 Task: Open Card Shareholder Meeting in Board IT Security and Compliance Management to Workspace Computer Networking and add a team member Softage.3@softage.net, a label Green, a checklist Brand Storytelling, an attachment from your computer, a color Green and finally, add a card description 'Plan and execute company team-building retreat with a focus on personal growth' and a comment 'We should approach this task with a sense of empathy, putting ourselves in the shoes of our stakeholders to understand their perspectives.'. Add a start date 'Jan 03, 1900' with a due date 'Jan 10, 1900'
Action: Mouse moved to (95, 45)
Screenshot: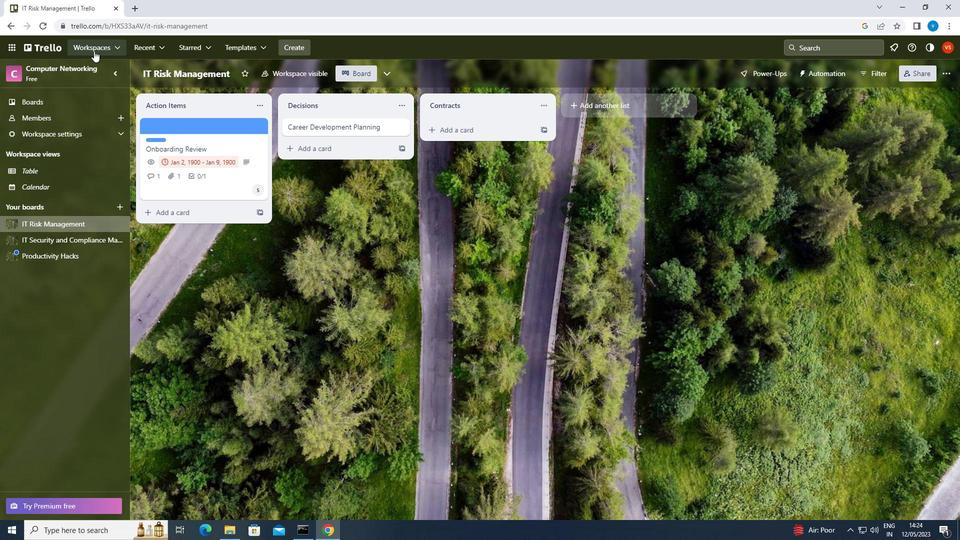 
Action: Mouse pressed left at (95, 45)
Screenshot: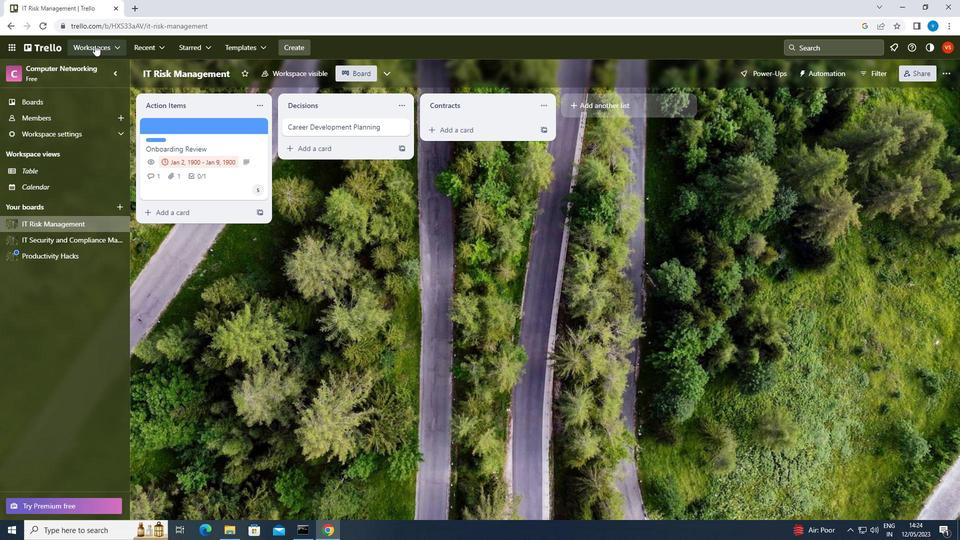 
Action: Mouse moved to (166, 289)
Screenshot: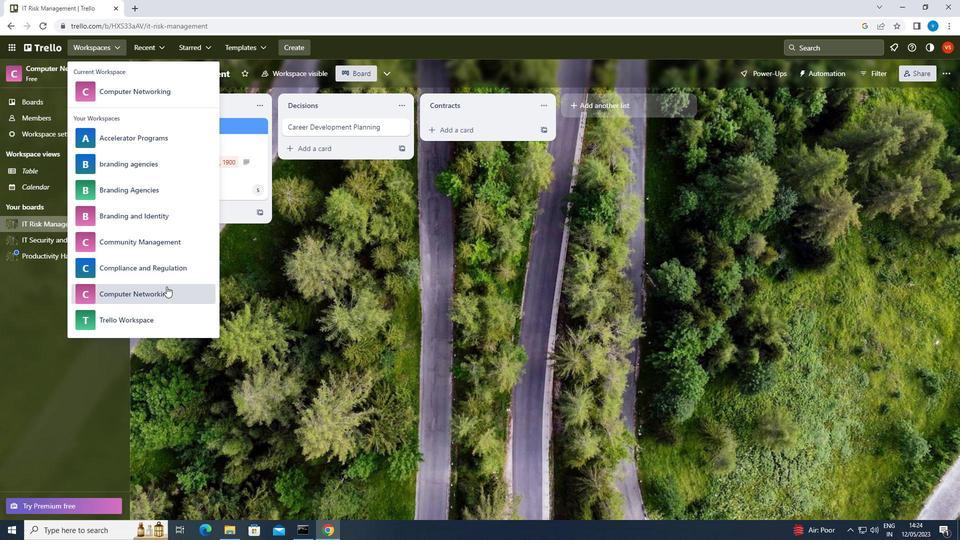 
Action: Mouse pressed left at (166, 289)
Screenshot: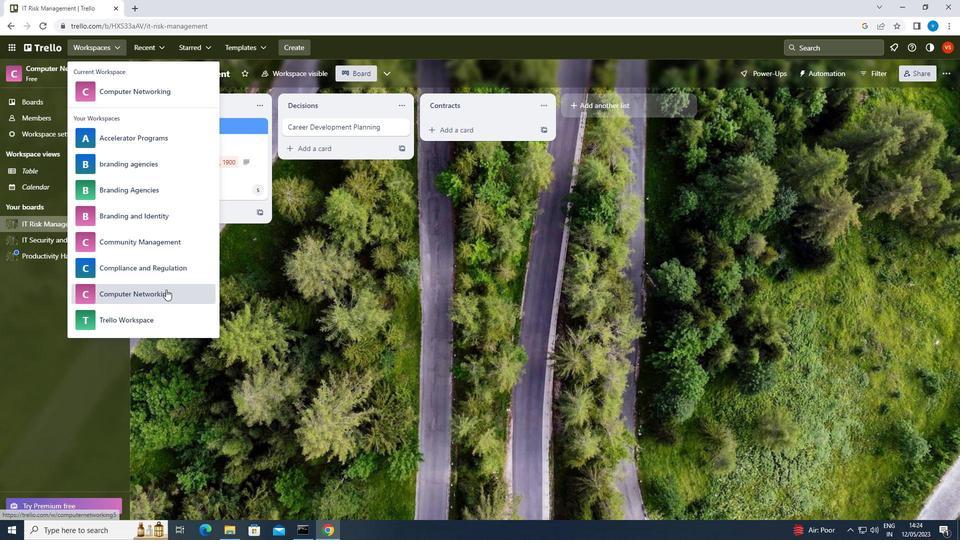 
Action: Mouse moved to (709, 411)
Screenshot: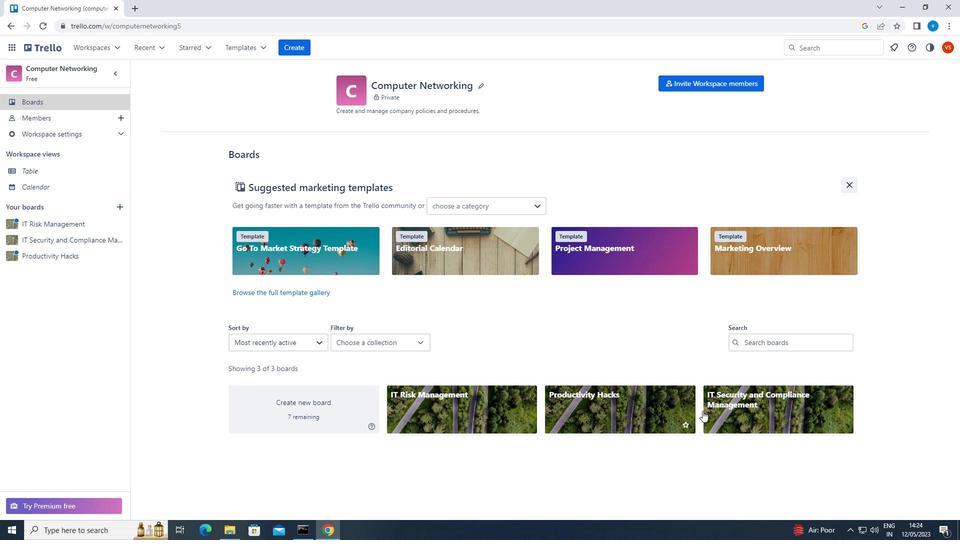 
Action: Mouse pressed left at (709, 411)
Screenshot: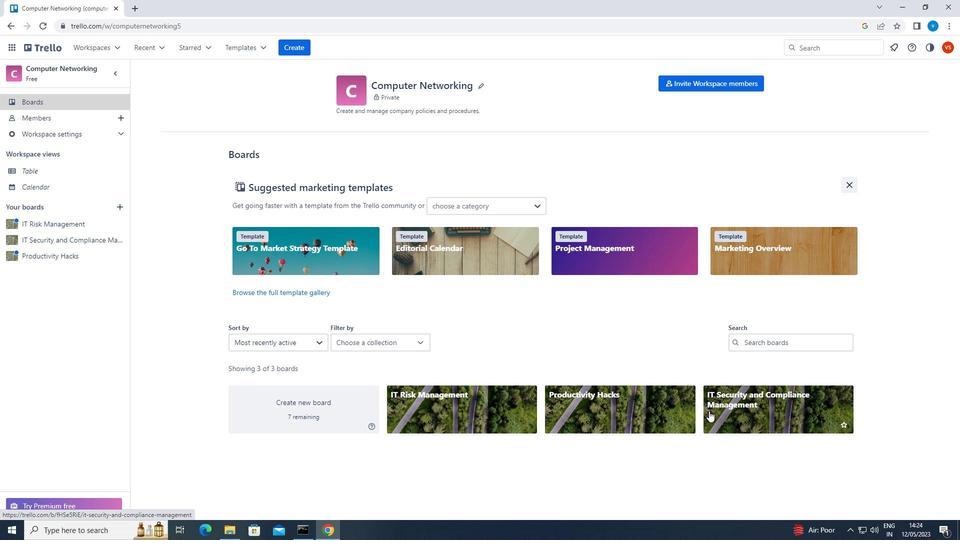 
Action: Mouse moved to (198, 122)
Screenshot: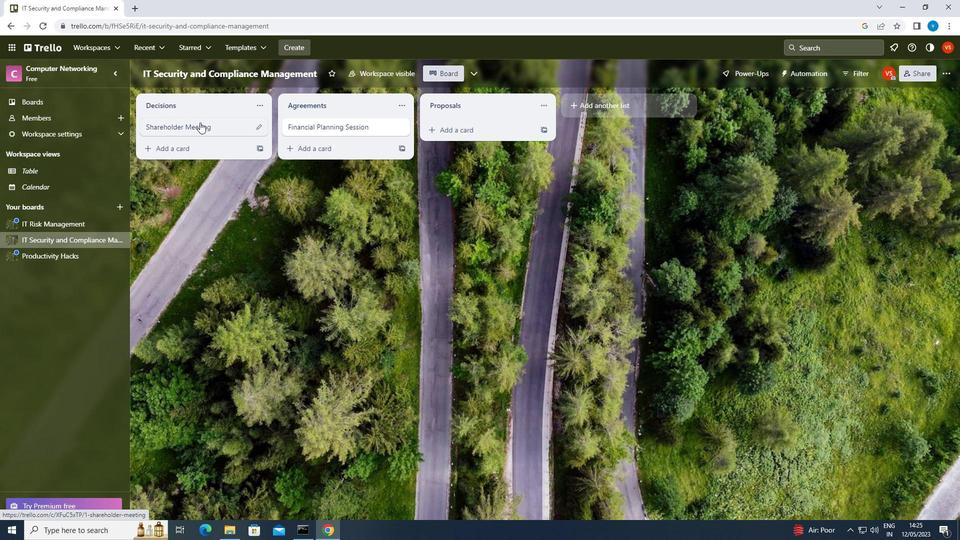 
Action: Mouse pressed left at (198, 122)
Screenshot: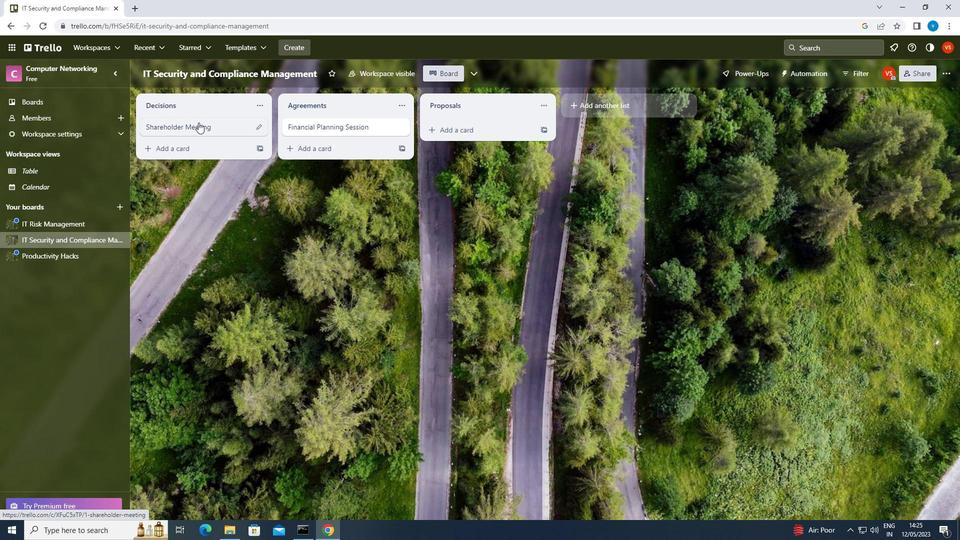 
Action: Mouse moved to (639, 121)
Screenshot: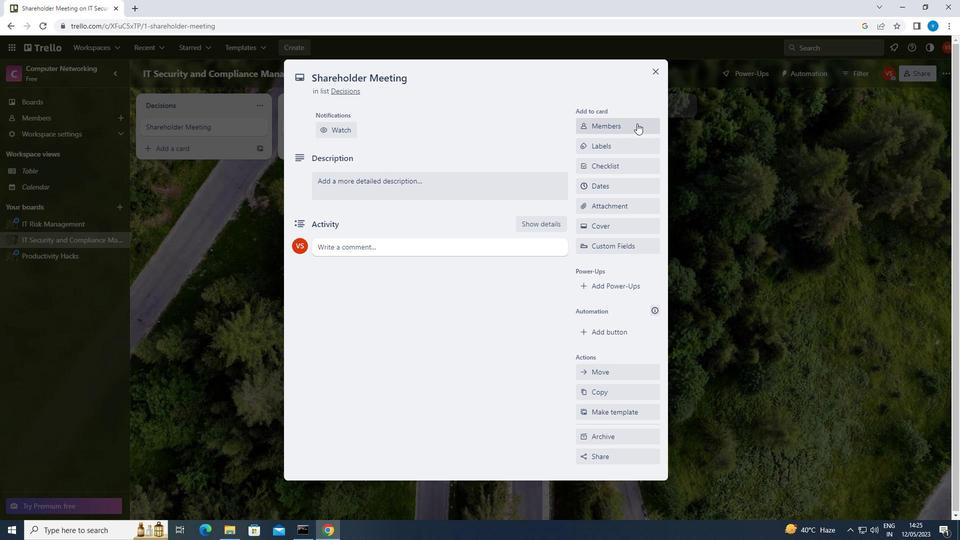 
Action: Mouse pressed left at (639, 121)
Screenshot: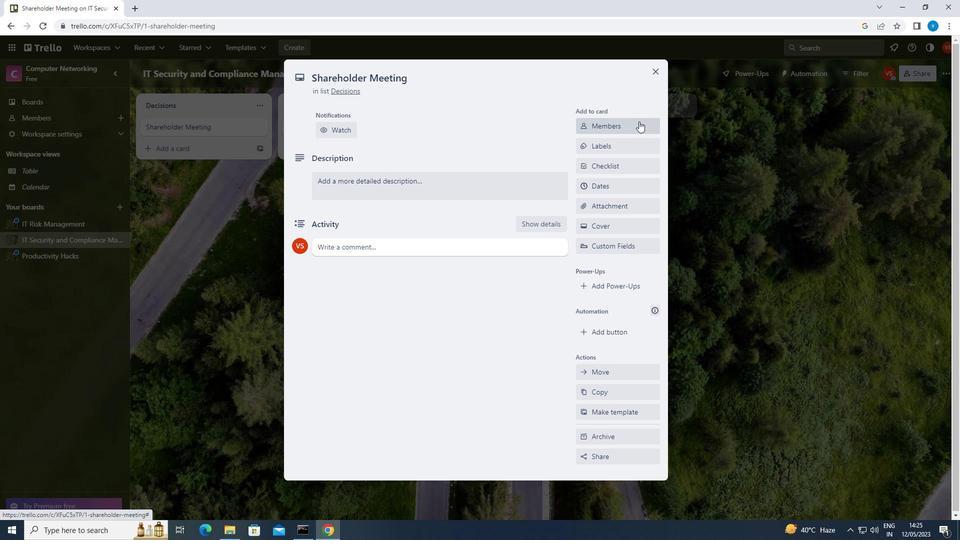 
Action: Key pressed <Key.shift>SOFTAGE.3<Key.shift>@SOFTAGE.NET
Screenshot: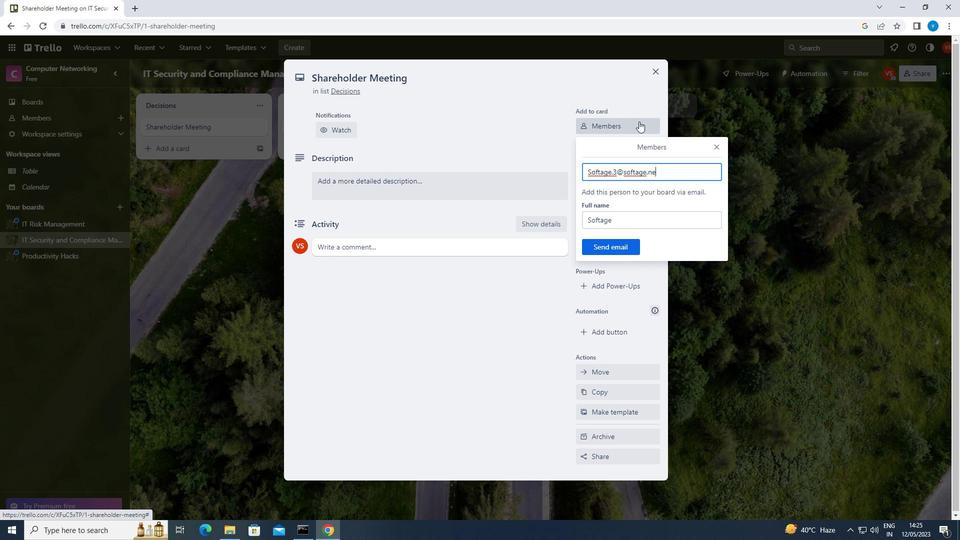 
Action: Mouse moved to (609, 249)
Screenshot: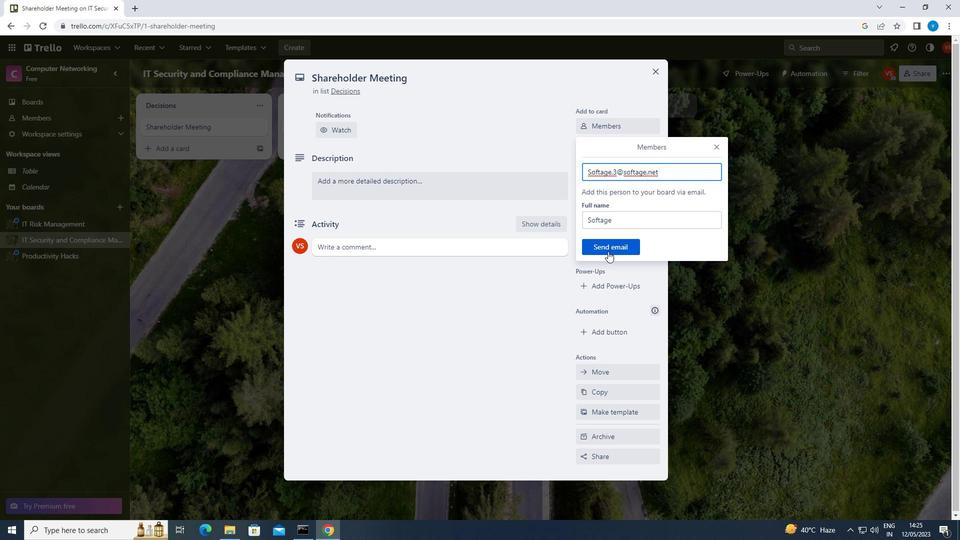 
Action: Mouse pressed left at (609, 249)
Screenshot: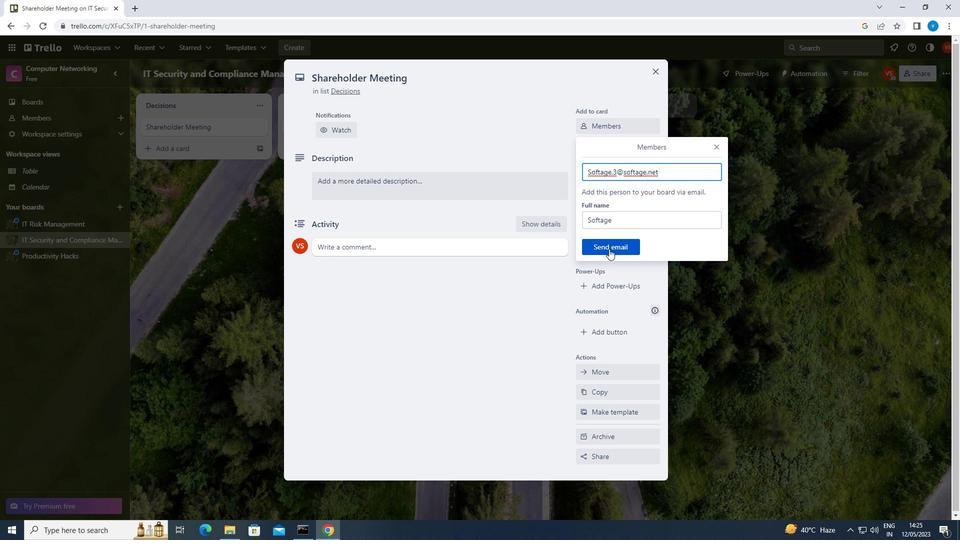 
Action: Mouse moved to (627, 182)
Screenshot: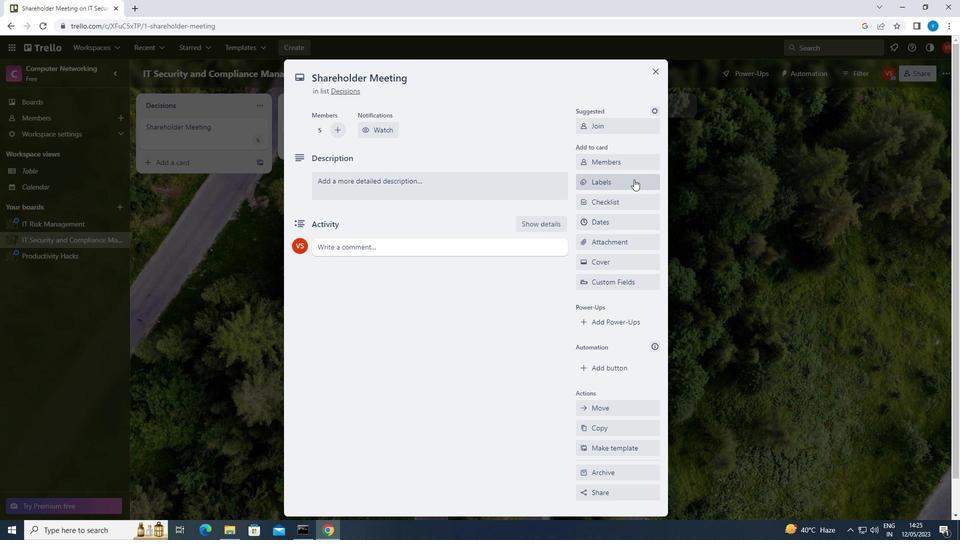 
Action: Mouse pressed left at (627, 182)
Screenshot: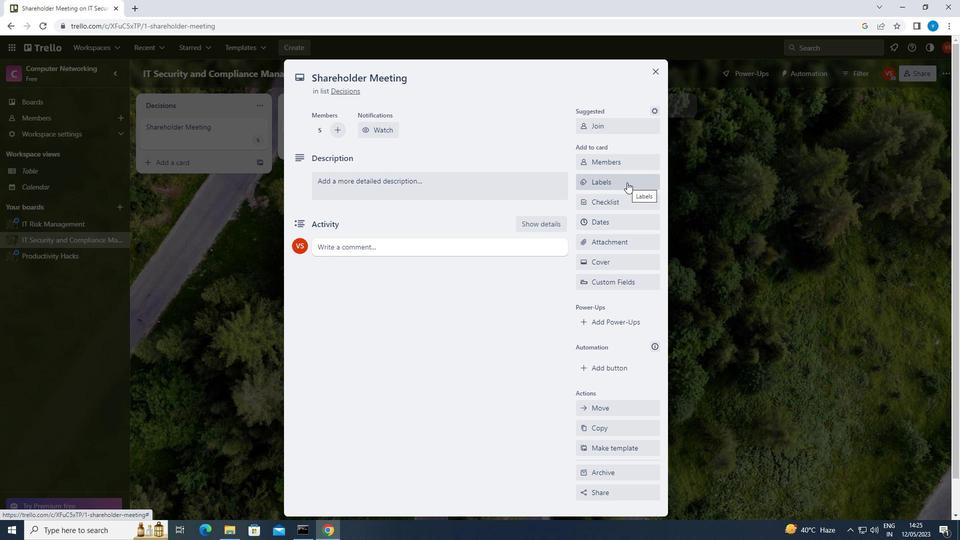 
Action: Mouse moved to (641, 265)
Screenshot: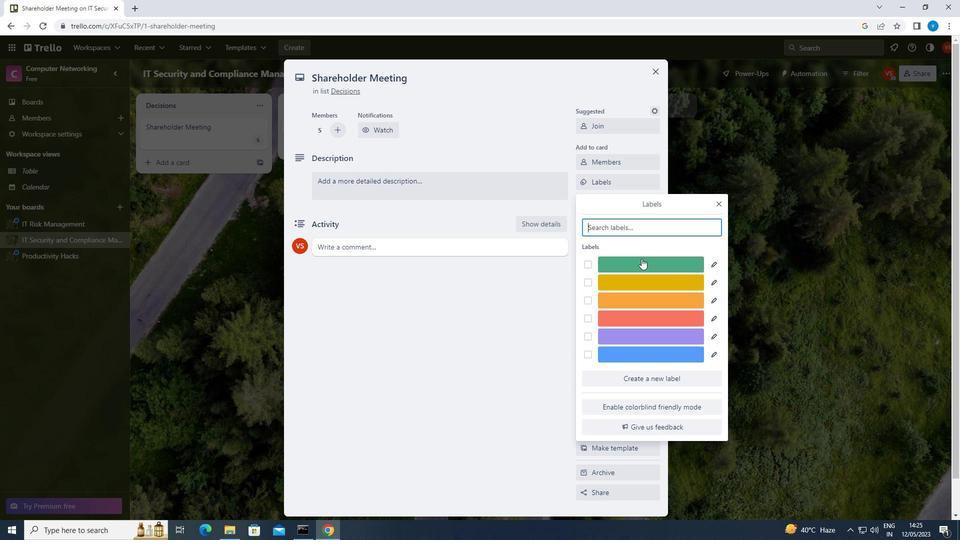 
Action: Mouse pressed left at (641, 265)
Screenshot: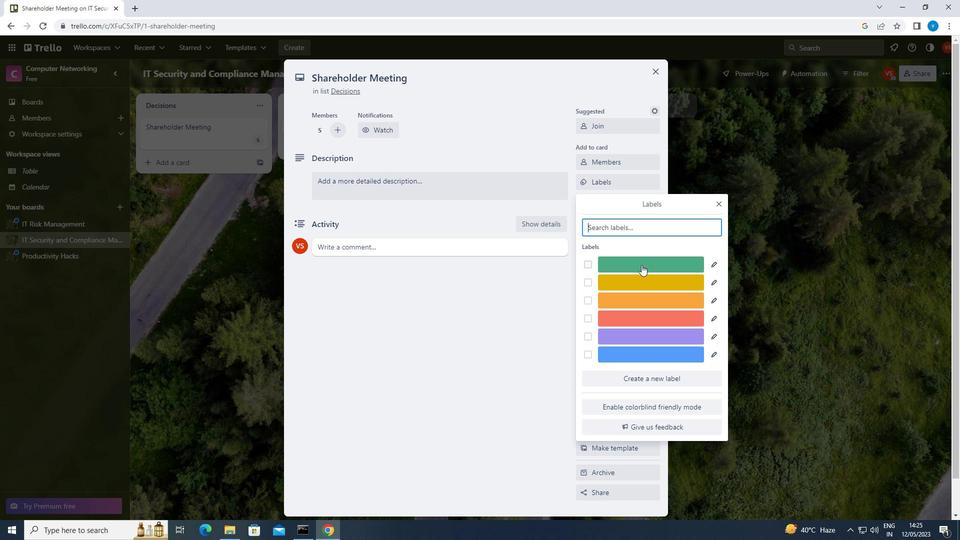 
Action: Mouse moved to (719, 204)
Screenshot: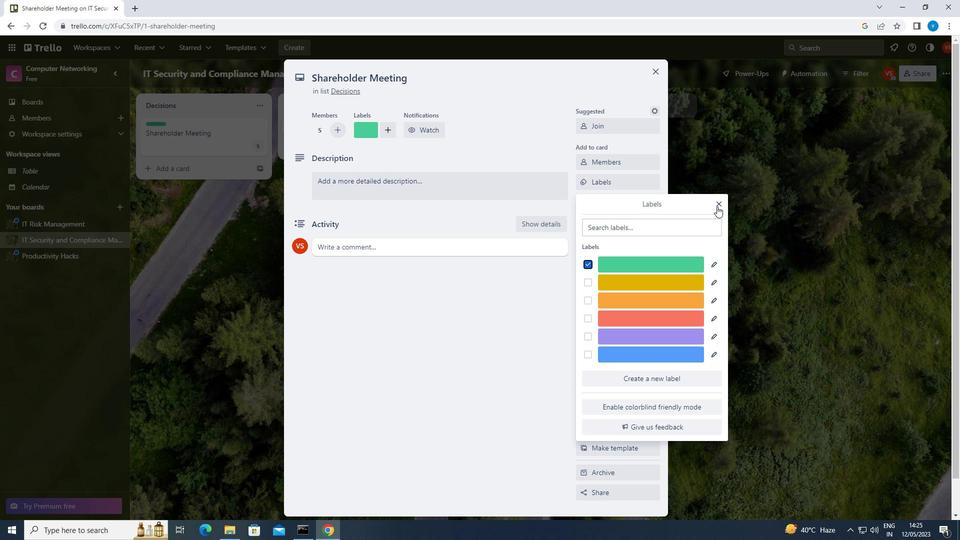 
Action: Mouse pressed left at (719, 204)
Screenshot: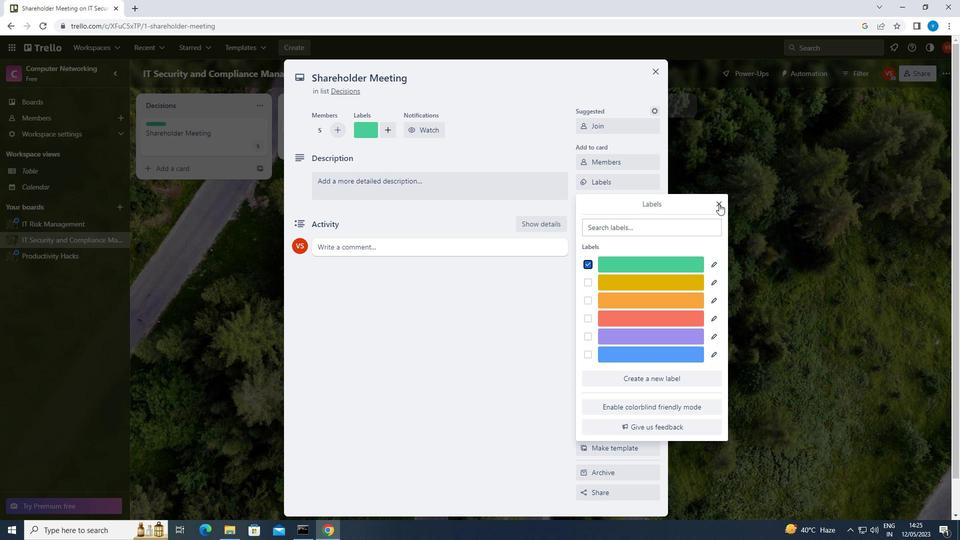 
Action: Mouse moved to (631, 206)
Screenshot: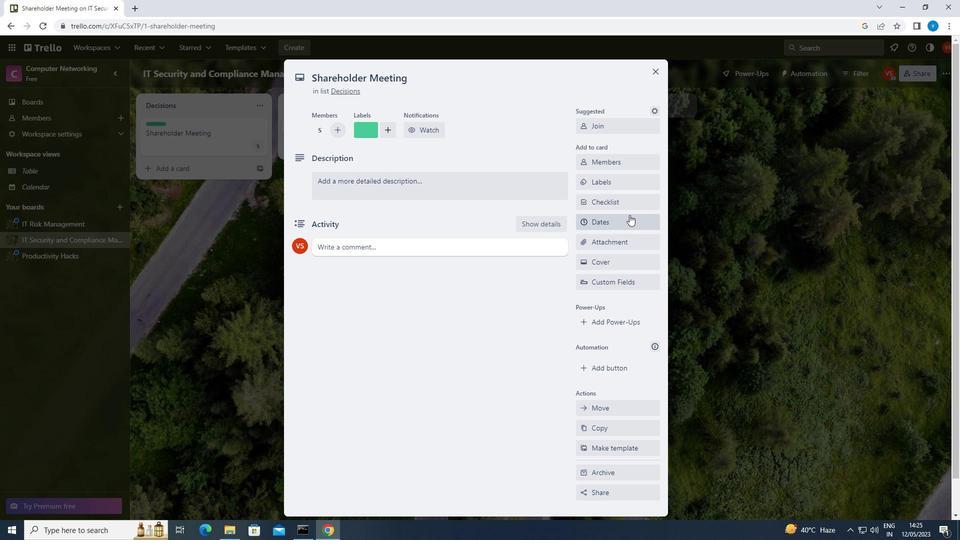 
Action: Mouse pressed left at (631, 206)
Screenshot: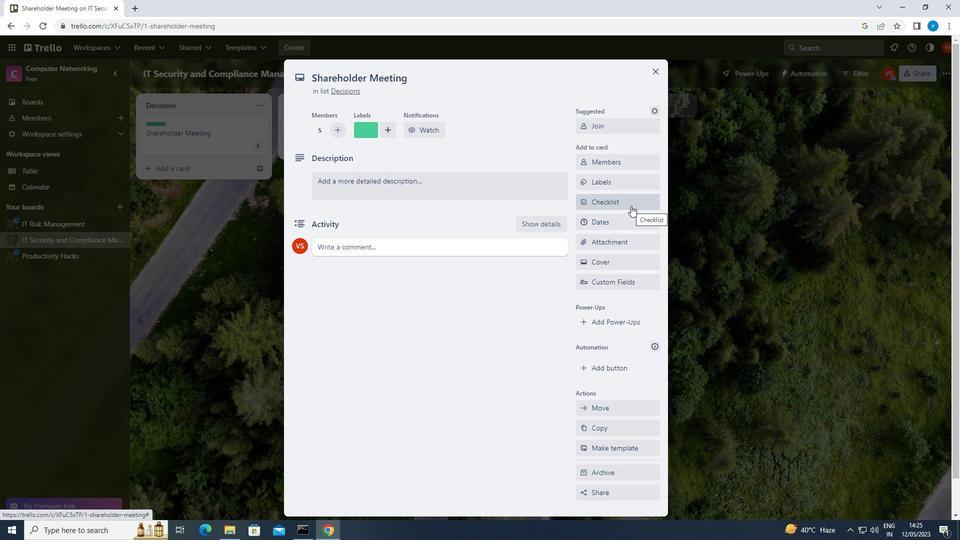
Action: Mouse moved to (599, 286)
Screenshot: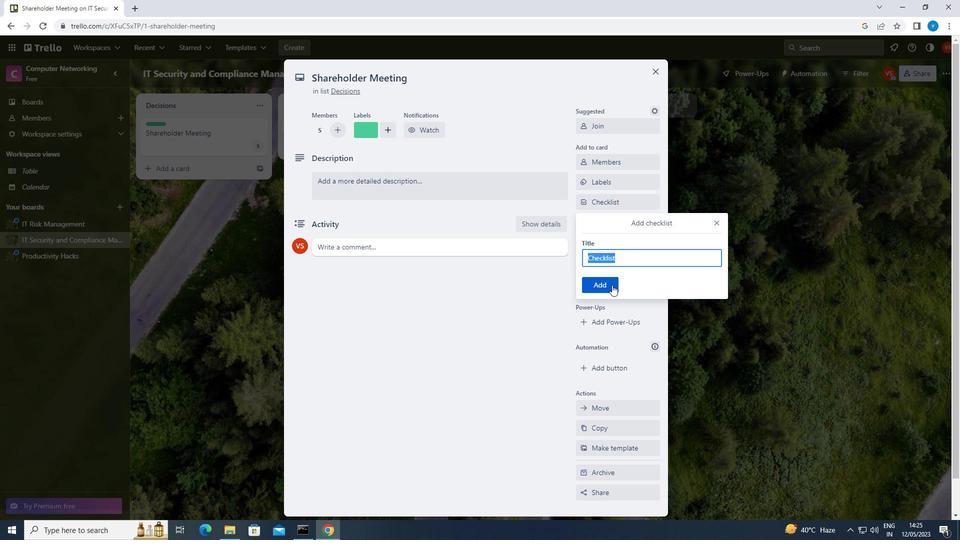
Action: Mouse pressed left at (599, 286)
Screenshot: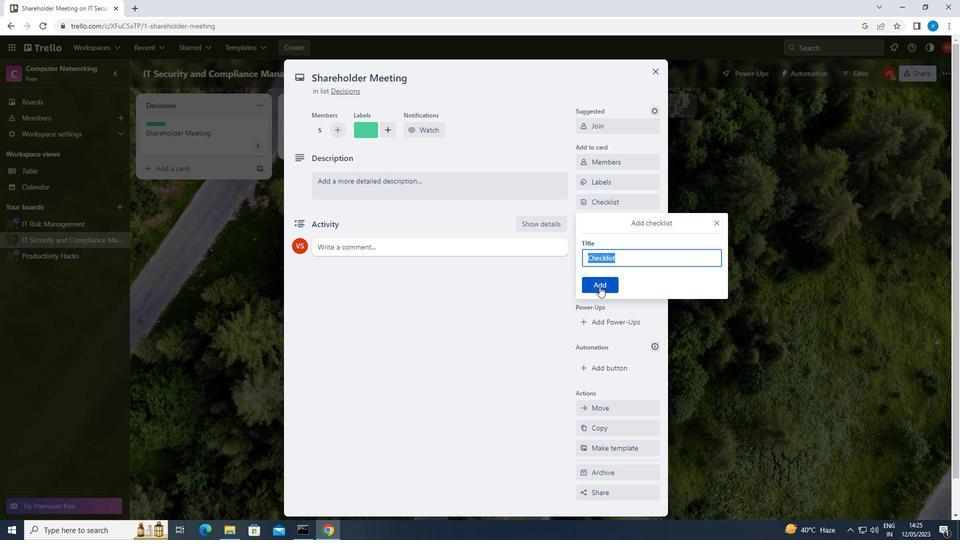 
Action: Mouse moved to (457, 261)
Screenshot: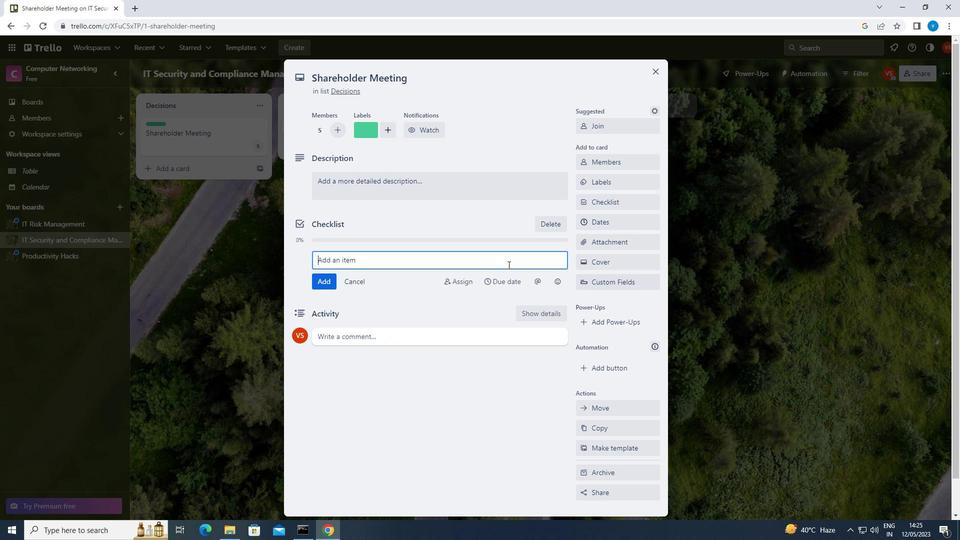 
Action: Key pressed <Key.shift>BRAND<Key.space><Key.shift>STORYTELLING
Screenshot: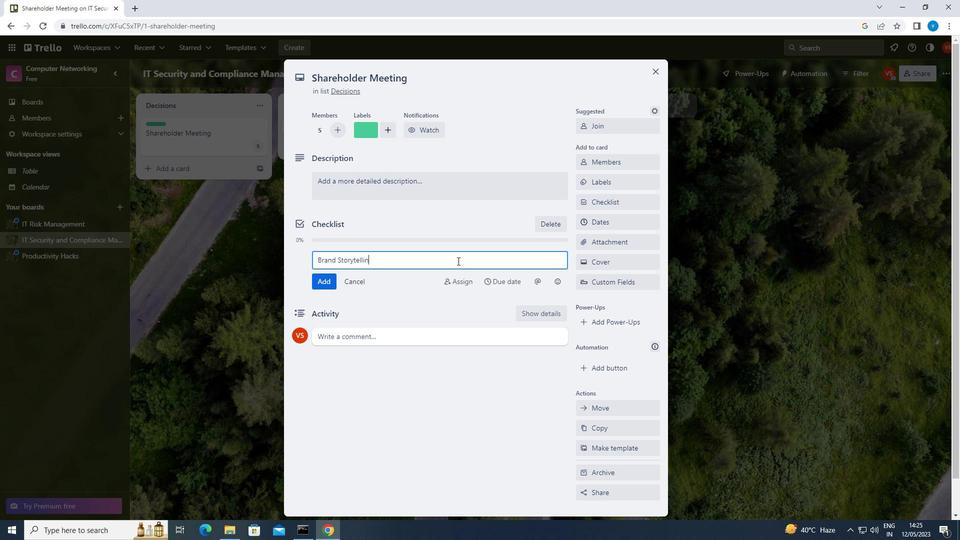 
Action: Mouse moved to (611, 241)
Screenshot: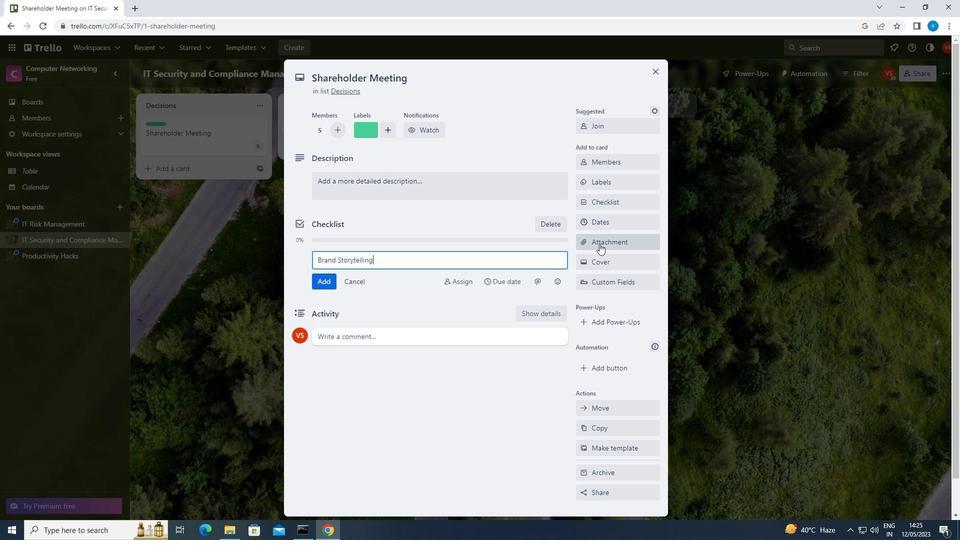 
Action: Mouse pressed left at (611, 241)
Screenshot: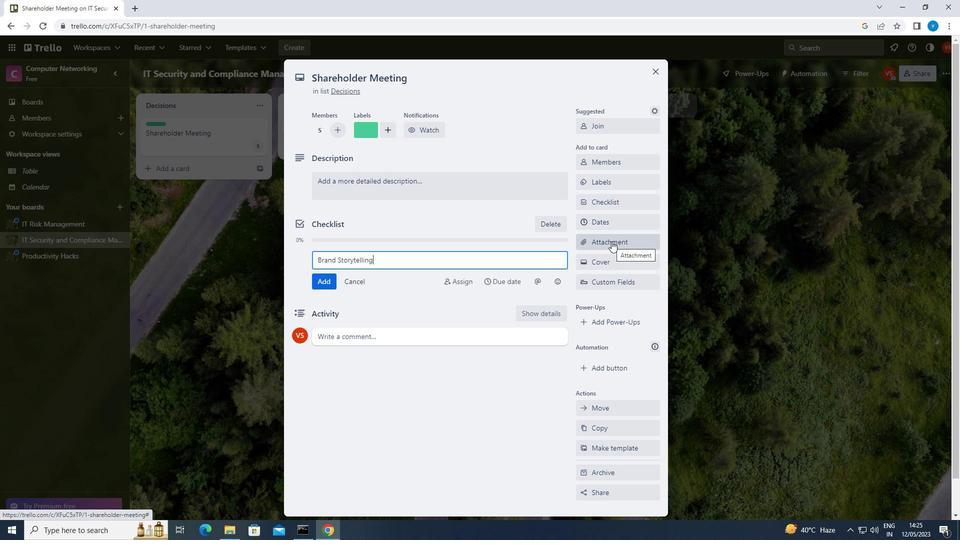 
Action: Mouse moved to (617, 285)
Screenshot: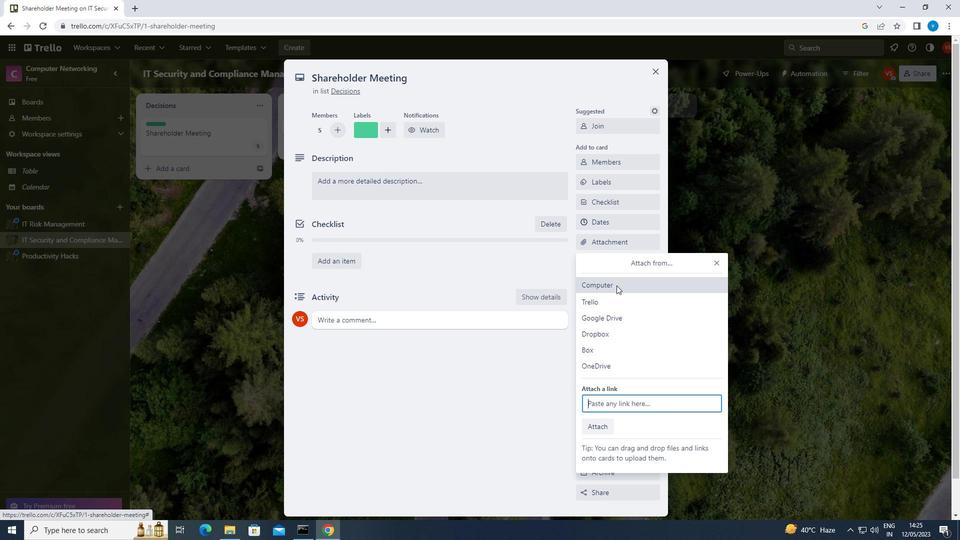 
Action: Mouse pressed left at (617, 285)
Screenshot: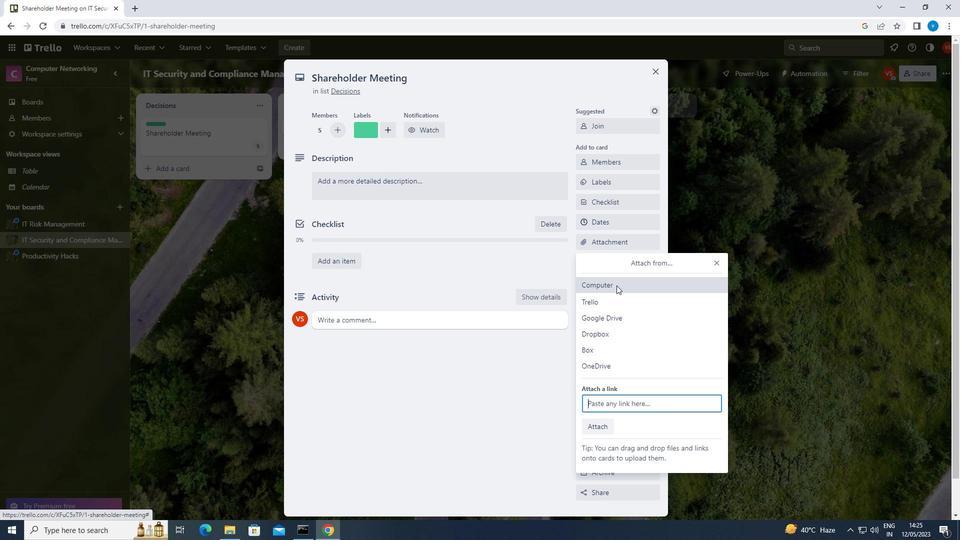 
Action: Mouse moved to (161, 213)
Screenshot: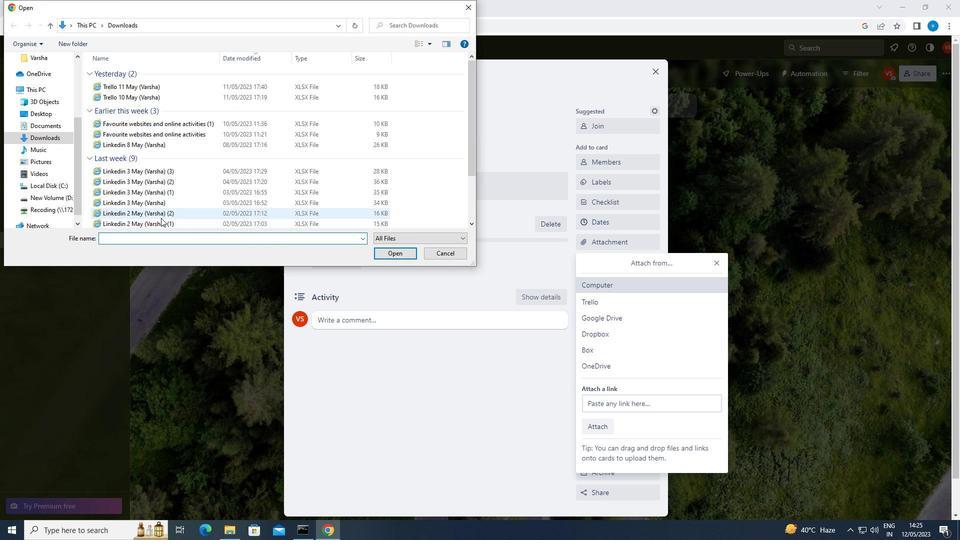 
Action: Mouse pressed left at (161, 213)
Screenshot: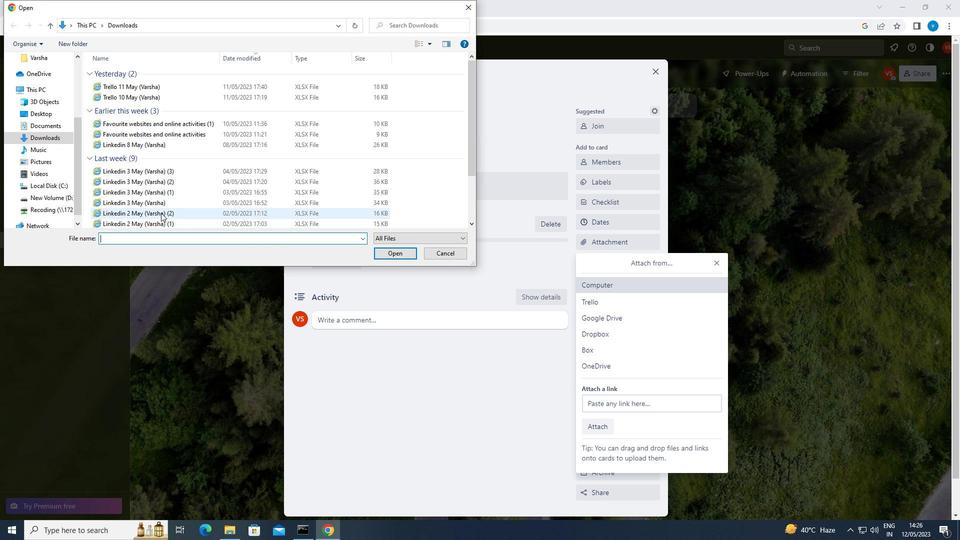 
Action: Mouse moved to (398, 252)
Screenshot: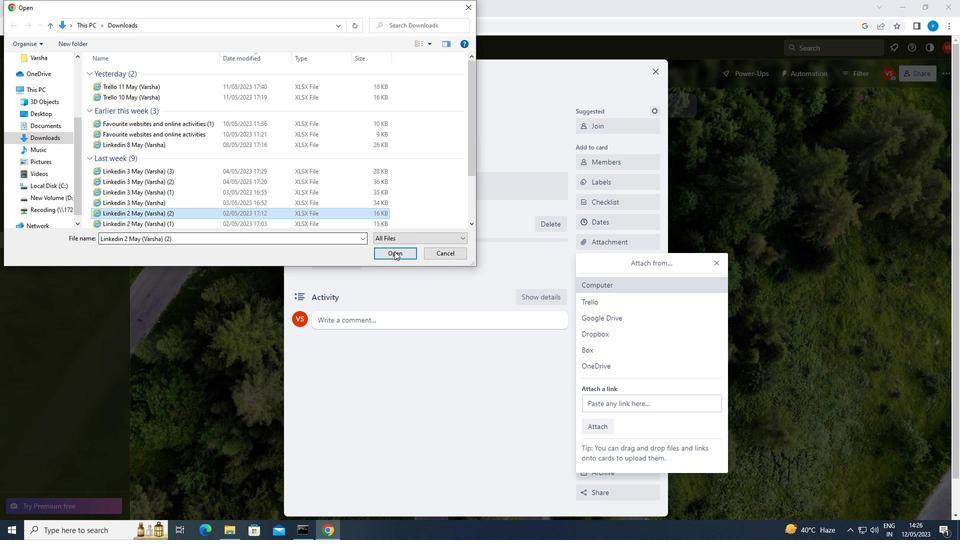 
Action: Mouse pressed left at (398, 252)
Screenshot: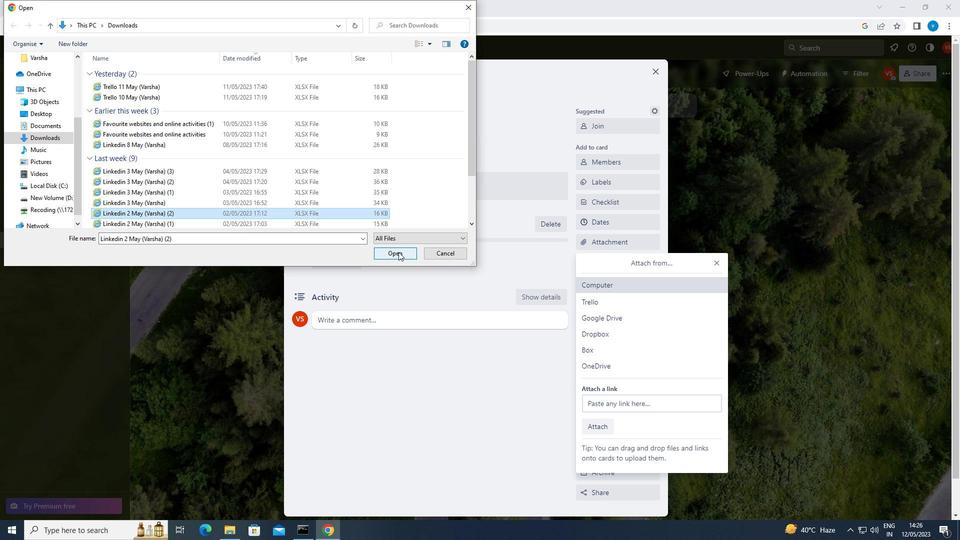 
Action: Mouse moved to (623, 263)
Screenshot: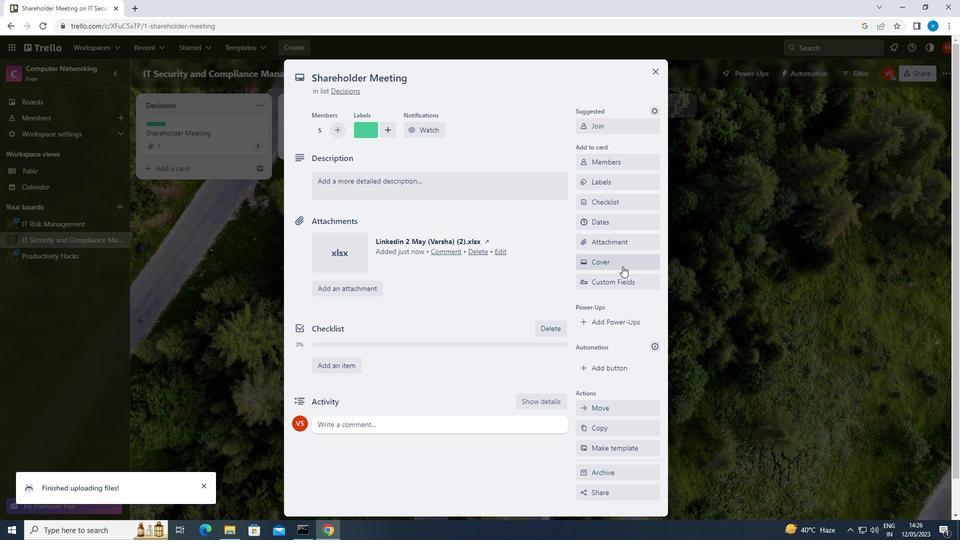 
Action: Mouse pressed left at (623, 263)
Screenshot: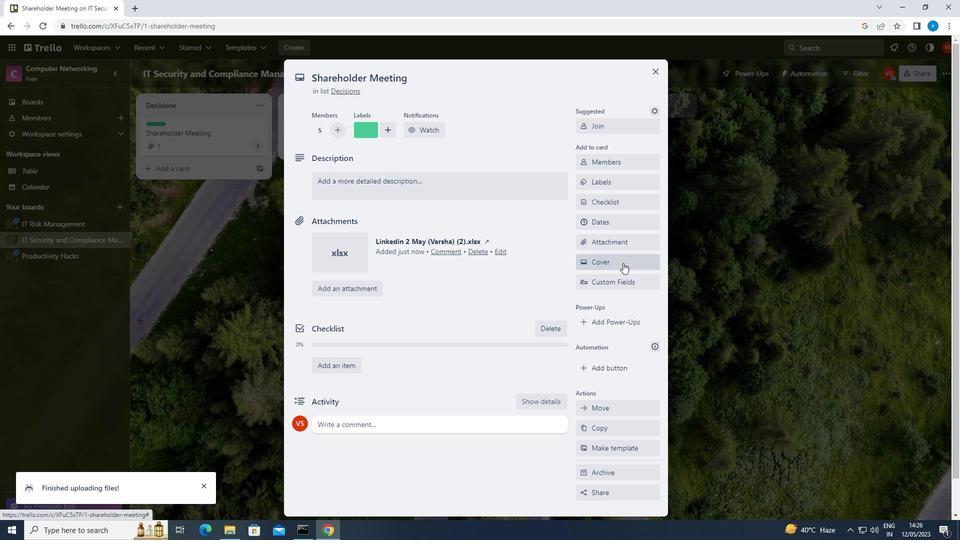 
Action: Mouse moved to (587, 320)
Screenshot: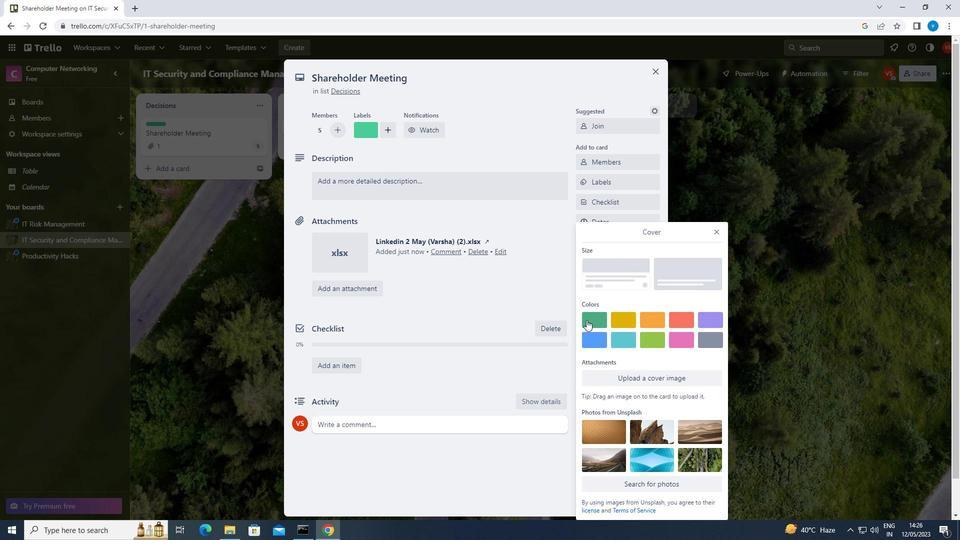 
Action: Mouse pressed left at (587, 320)
Screenshot: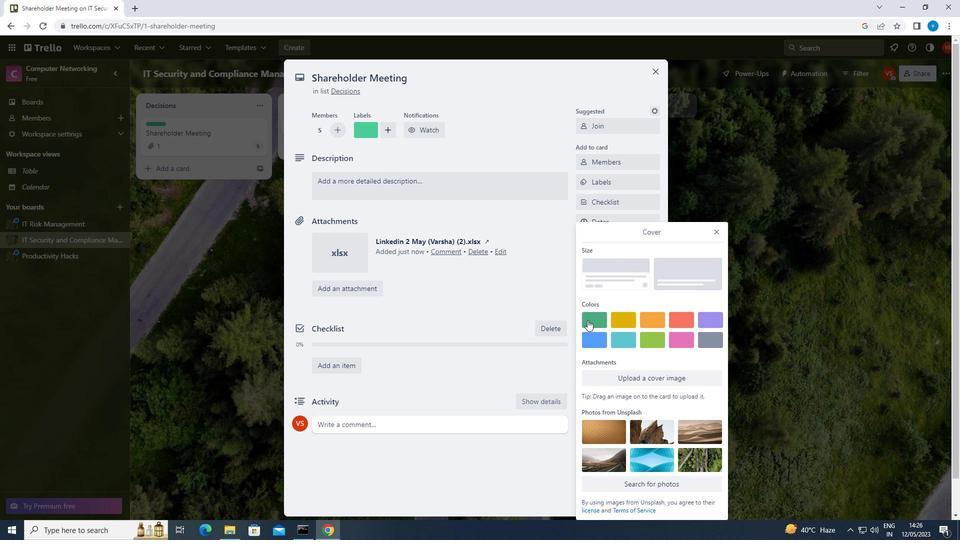 
Action: Mouse moved to (716, 215)
Screenshot: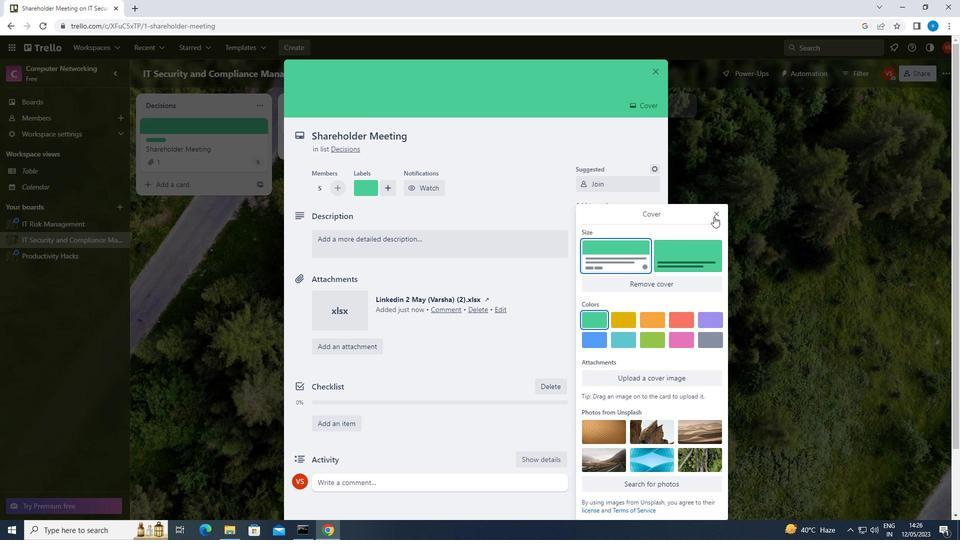 
Action: Mouse pressed left at (716, 215)
Screenshot: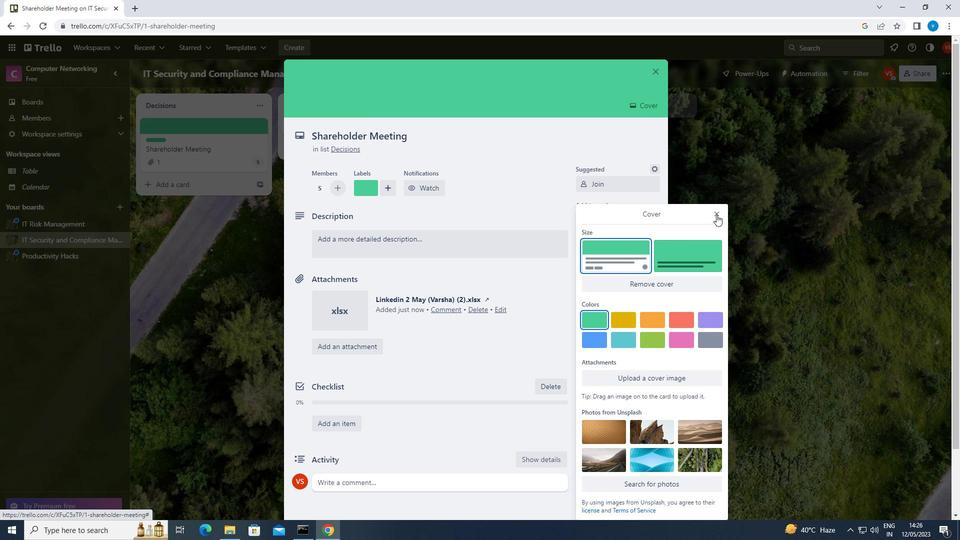 
Action: Mouse moved to (476, 245)
Screenshot: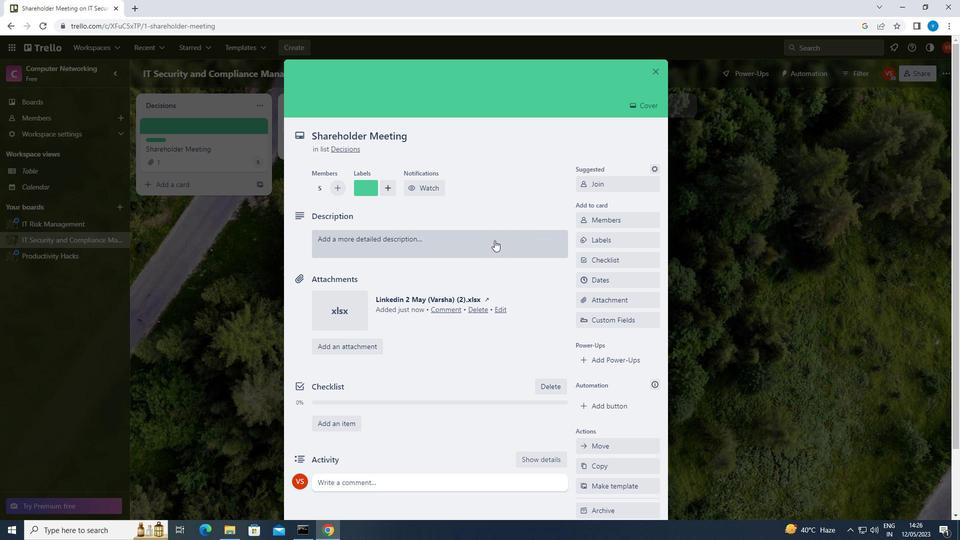 
Action: Mouse pressed left at (476, 245)
Screenshot: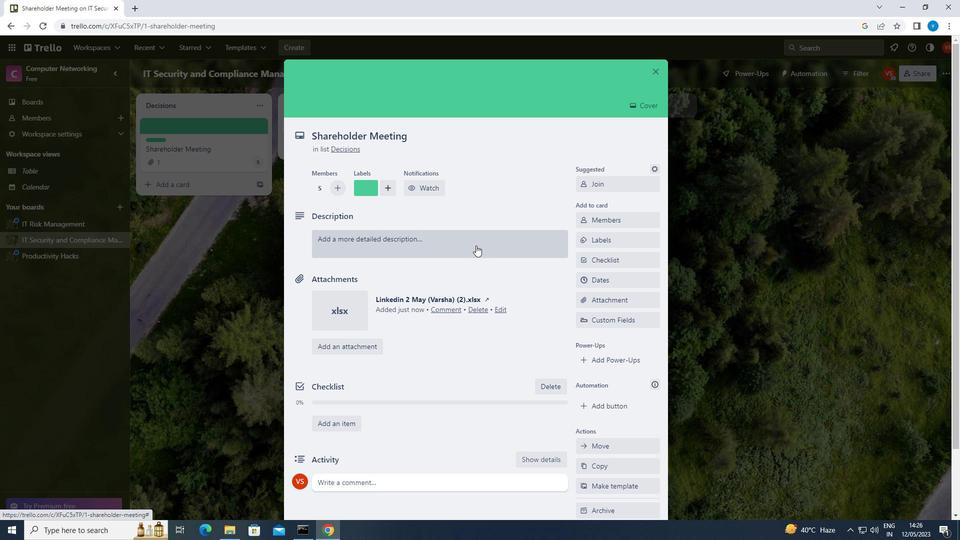 
Action: Key pressed <Key.shift>PLAN<Key.space>AND<Key.space>EXECUTE<Key.space>COMPANY<Key.space>TEAM-BUILDING<Key.space>RETREAT<Key.space>WITH<Key.space>A<Key.space>FOCUS<Key.space>ON<Key.space>PERSONAL<Key.space>GROWTH
Screenshot: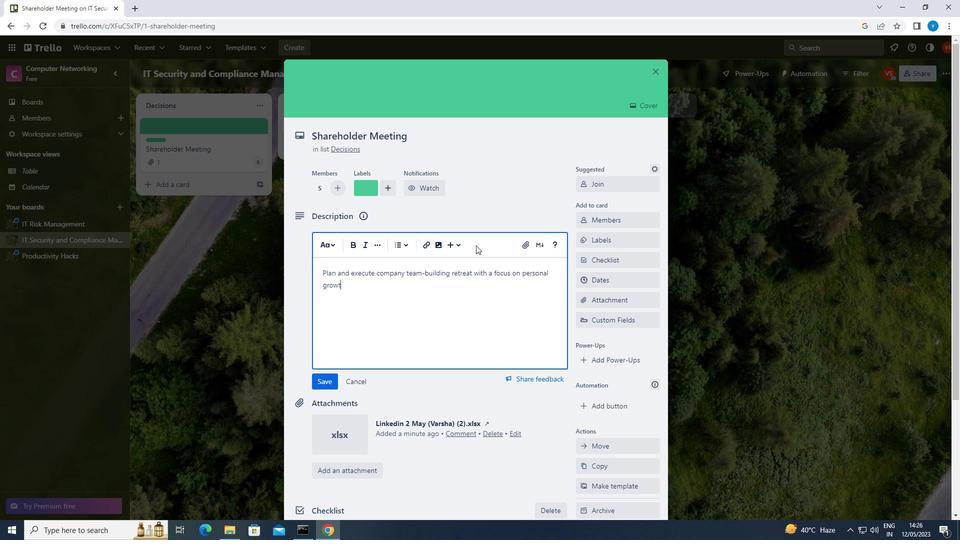 
Action: Mouse moved to (329, 379)
Screenshot: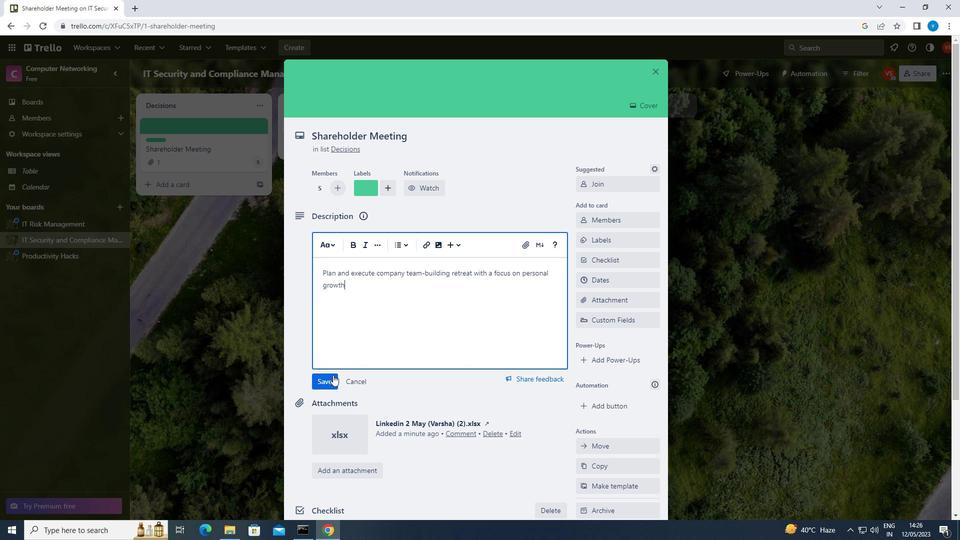
Action: Mouse pressed left at (329, 379)
Screenshot: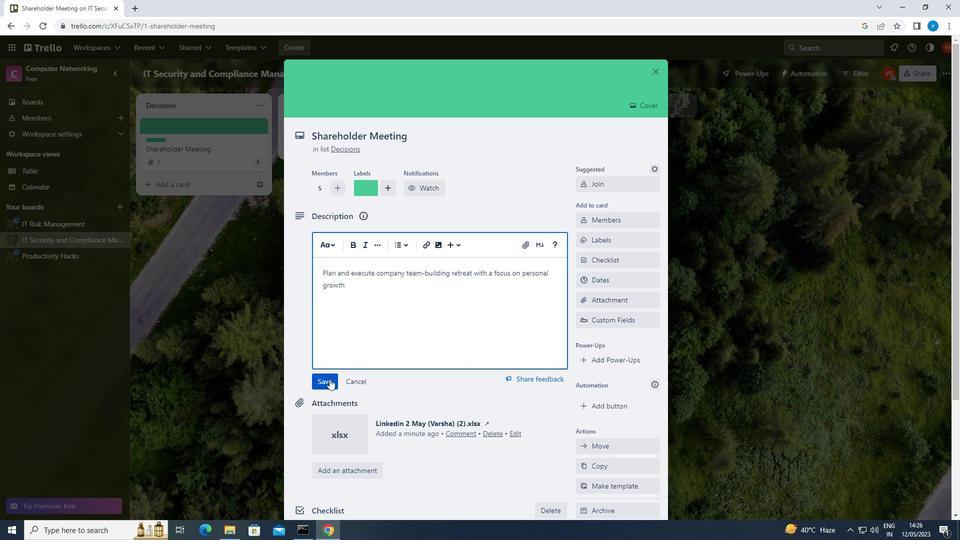 
Action: Mouse moved to (357, 369)
Screenshot: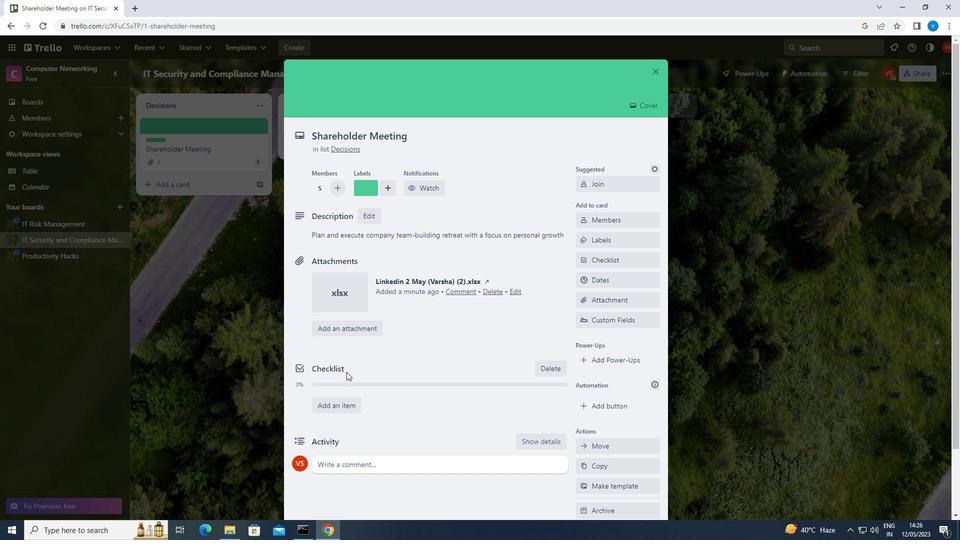 
Action: Mouse scrolled (357, 368) with delta (0, 0)
Screenshot: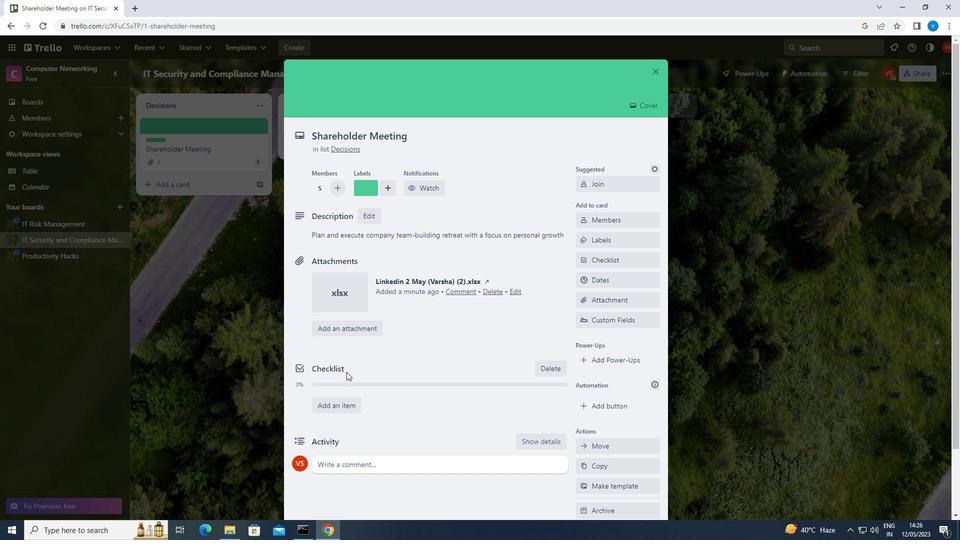 
Action: Mouse moved to (358, 369)
Screenshot: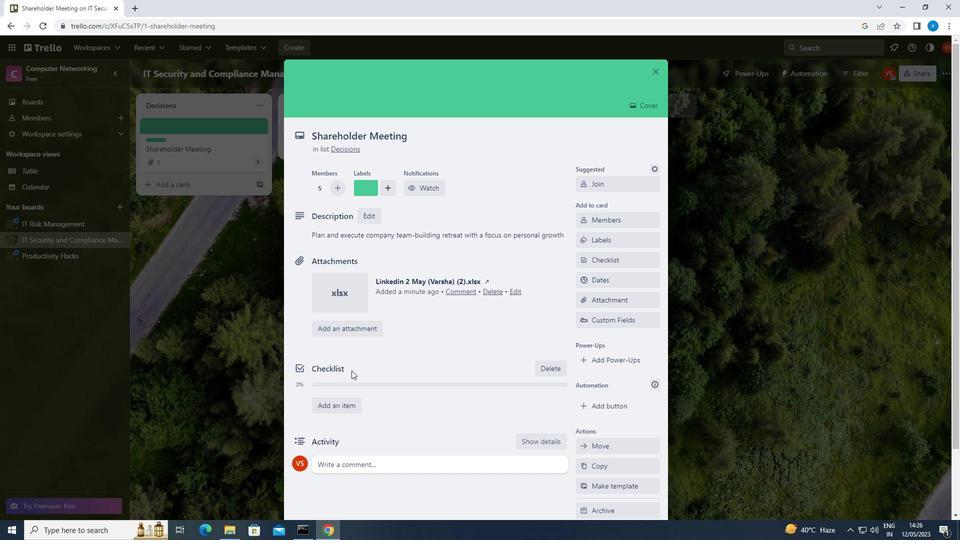 
Action: Mouse scrolled (358, 368) with delta (0, 0)
Screenshot: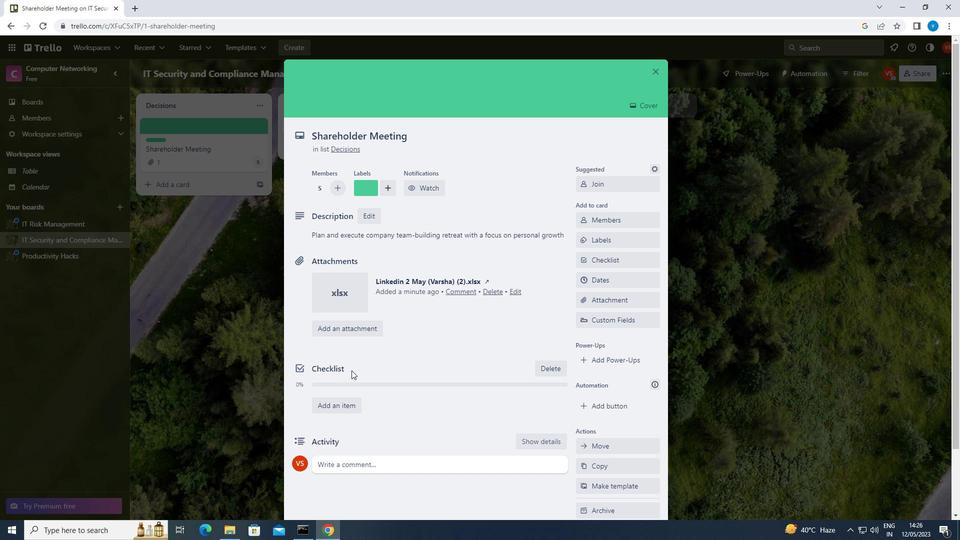 
Action: Mouse scrolled (358, 368) with delta (0, 0)
Screenshot: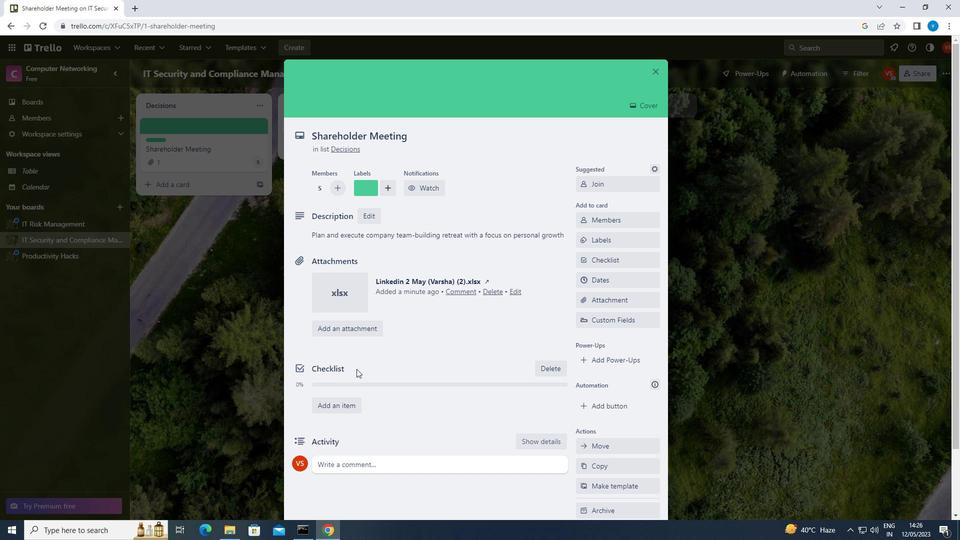 
Action: Mouse scrolled (358, 368) with delta (0, 0)
Screenshot: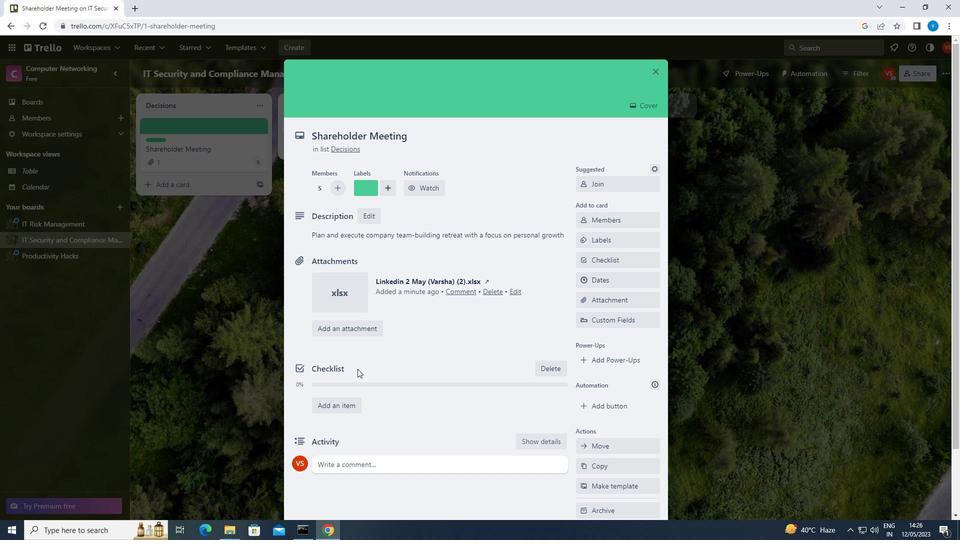
Action: Mouse moved to (388, 392)
Screenshot: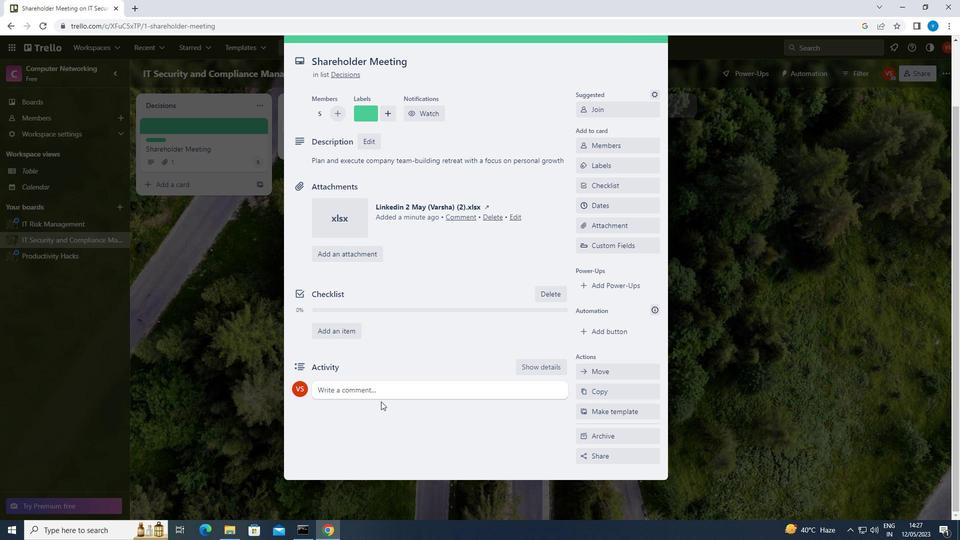 
Action: Mouse pressed left at (388, 392)
Screenshot: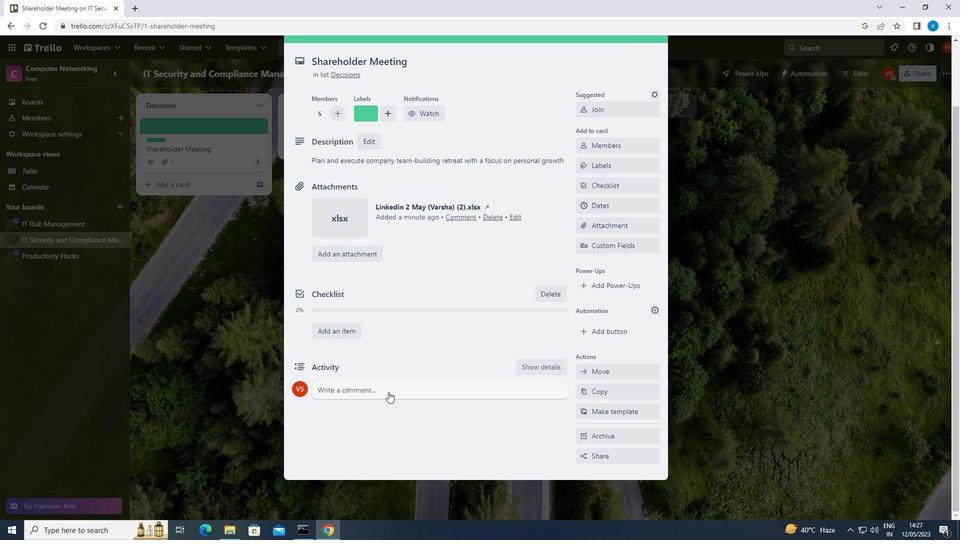 
Action: Key pressed <Key.shift>WE<Key.space>SHOULD<Key.space>APPROACH<Key.space>THIS<Key.space>TASK<Key.space>WITH<Key.space>A<Key.space>SENSE<Key.space>OF<Key.space>EMPATHY,<Key.space>PUTTING<Key.space>OURSELVES<Key.space>IN<Key.space>THE<Key.space>SHOES<Key.space>OF<Key.space>OUR<Key.space>STAKEHOLDERS<Key.space>TO<Key.space>UNDERSTAND<Key.space>THEIR<Key.space>PERSPECTIVES.
Screenshot: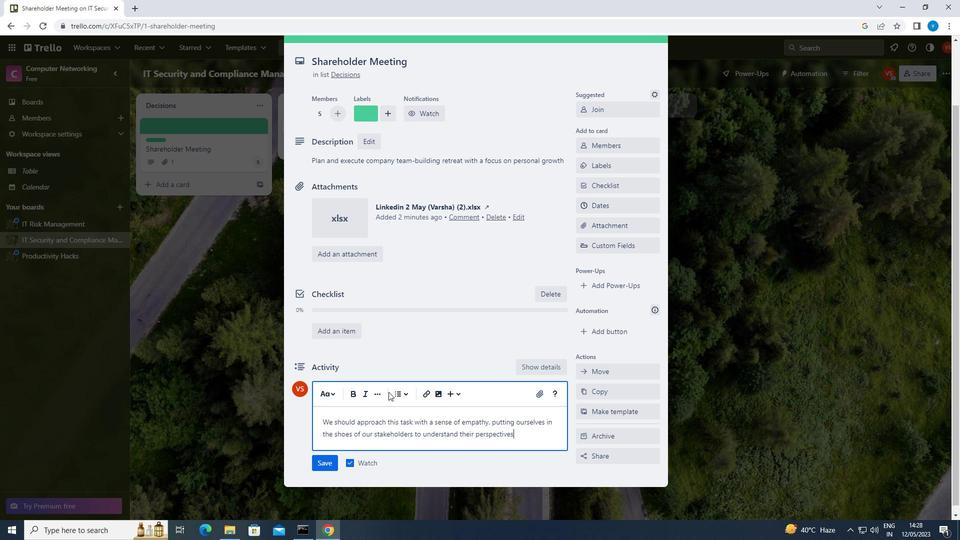 
Action: Mouse moved to (328, 469)
Screenshot: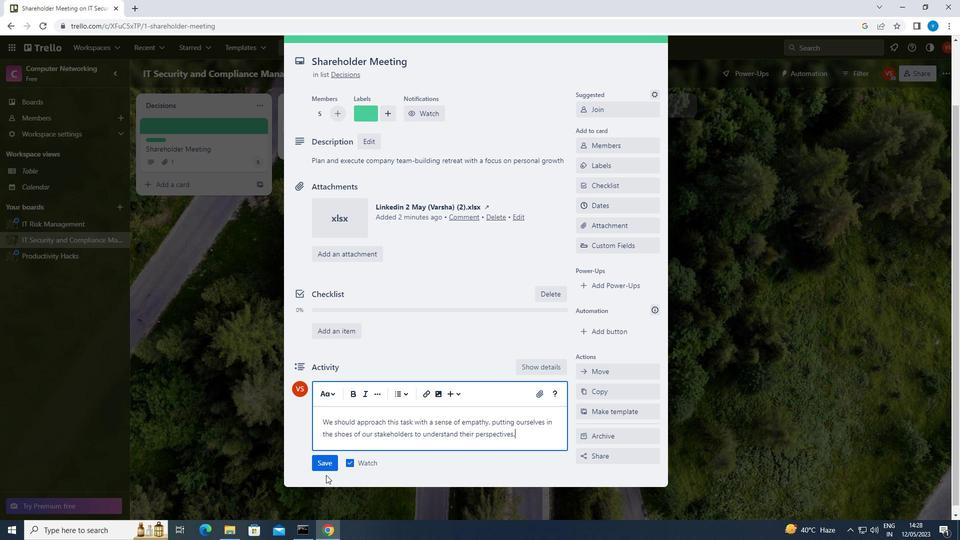 
Action: Mouse pressed left at (328, 469)
Screenshot: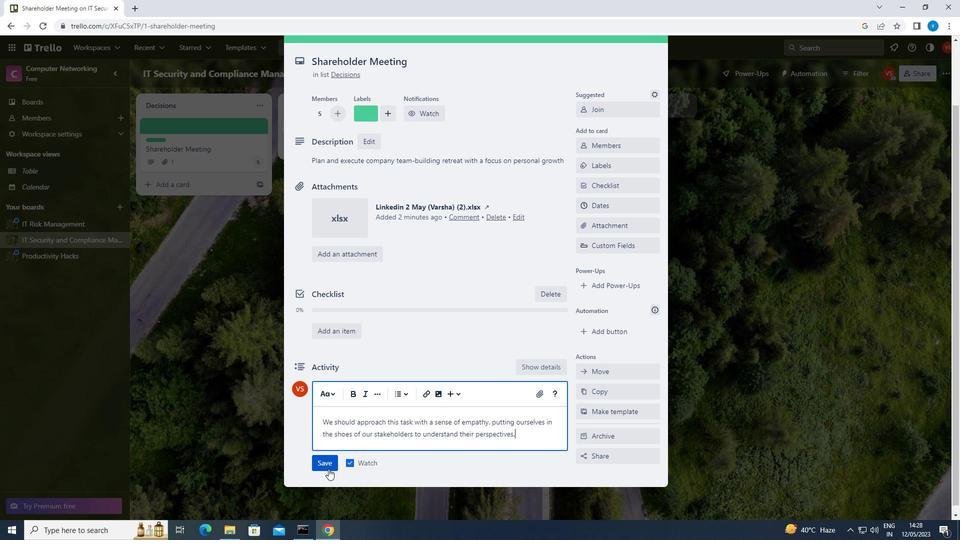 
Action: Mouse moved to (635, 210)
Screenshot: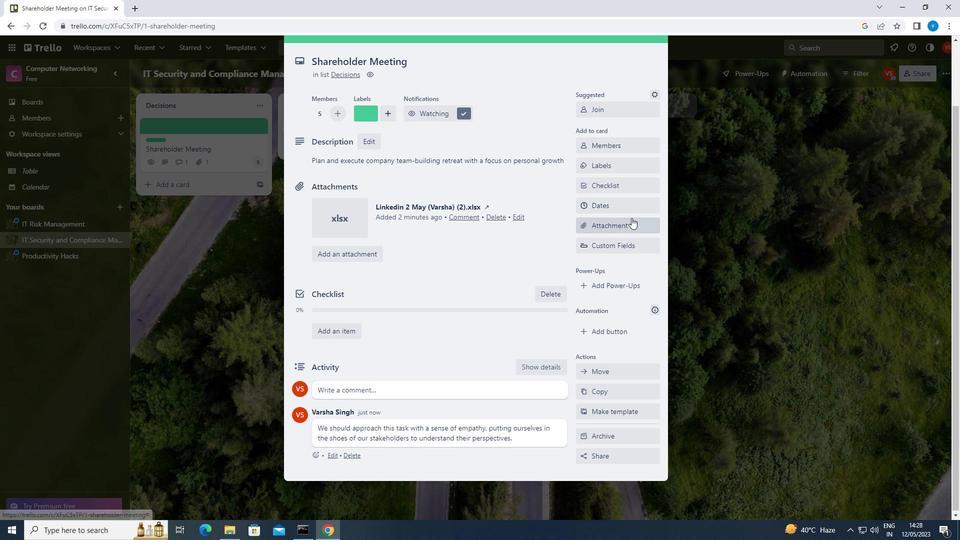 
Action: Mouse pressed left at (635, 210)
Screenshot: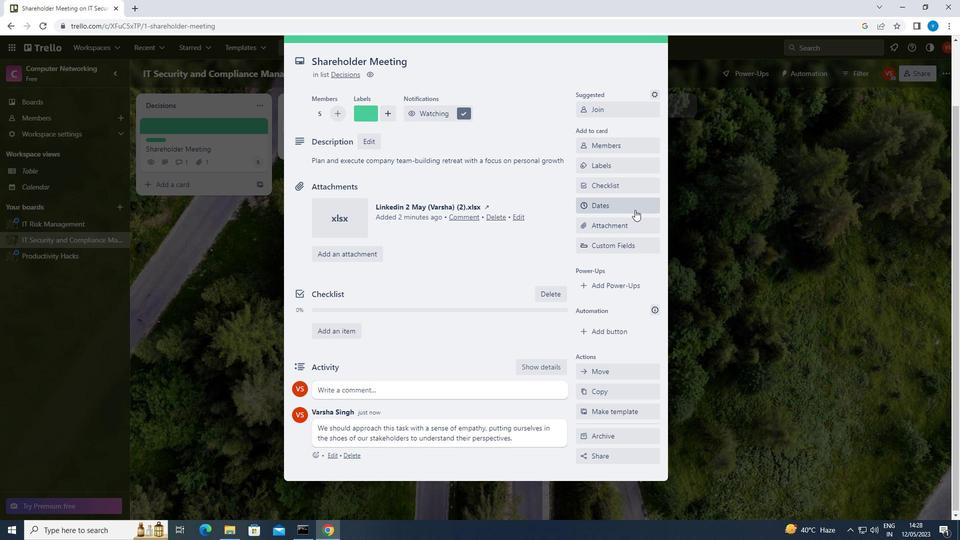 
Action: Mouse moved to (585, 255)
Screenshot: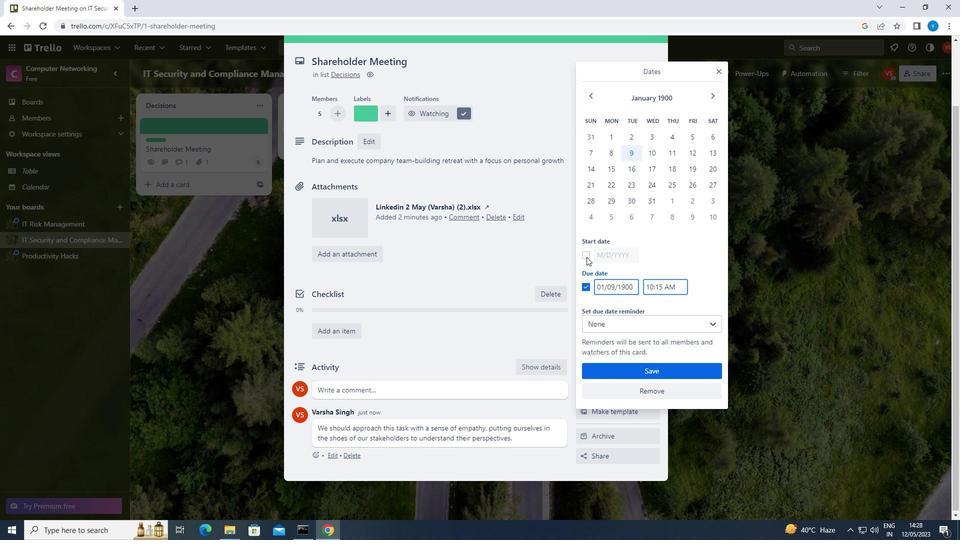 
Action: Mouse pressed left at (585, 255)
Screenshot: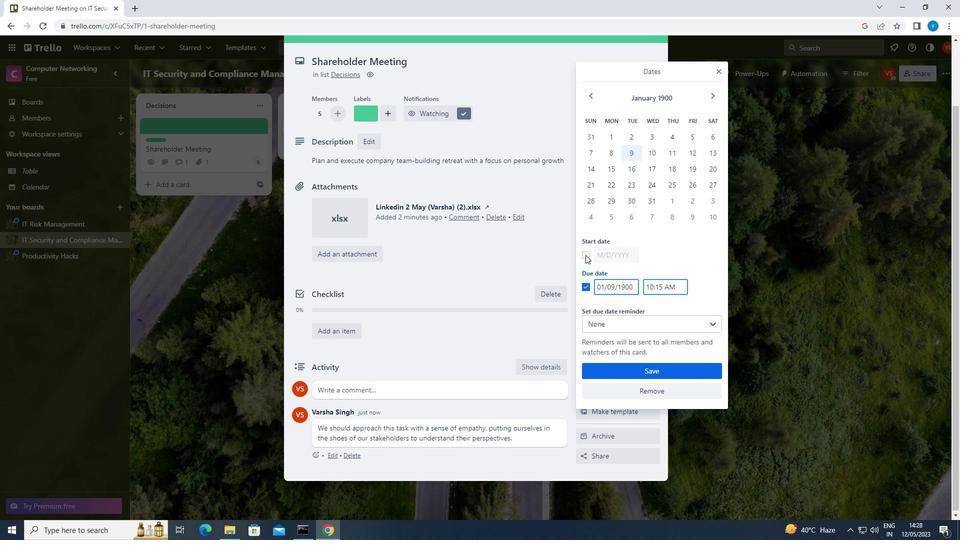 
Action: Mouse moved to (636, 255)
Screenshot: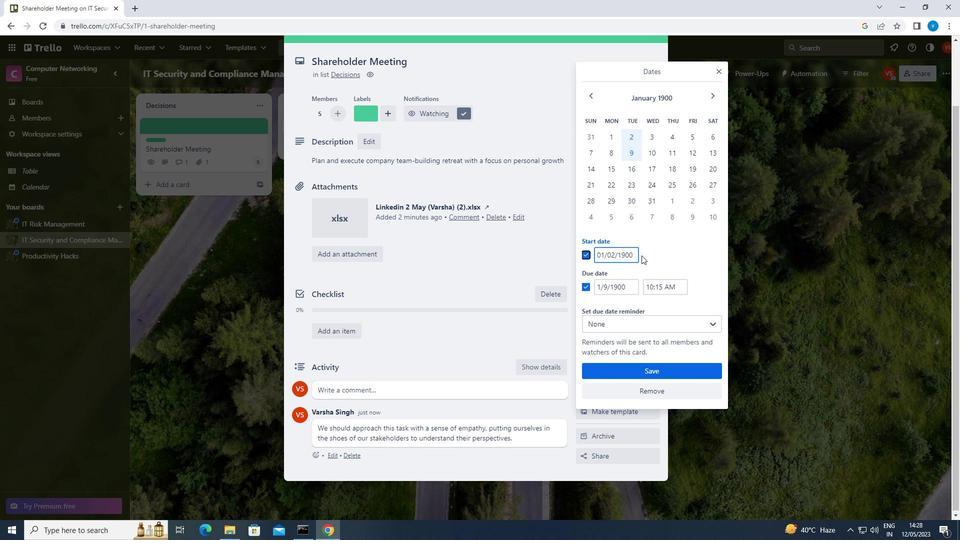 
Action: Mouse pressed left at (636, 255)
Screenshot: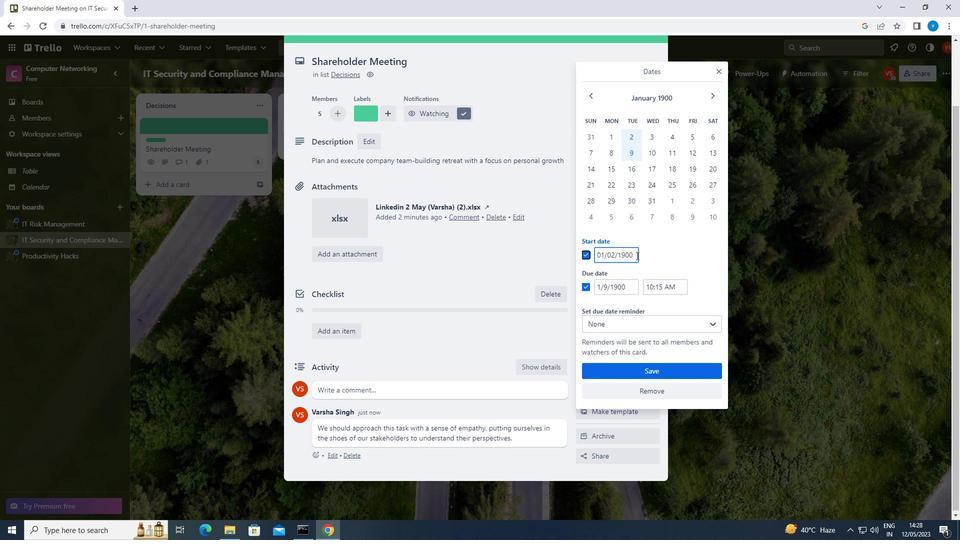 
Action: Mouse moved to (633, 256)
Screenshot: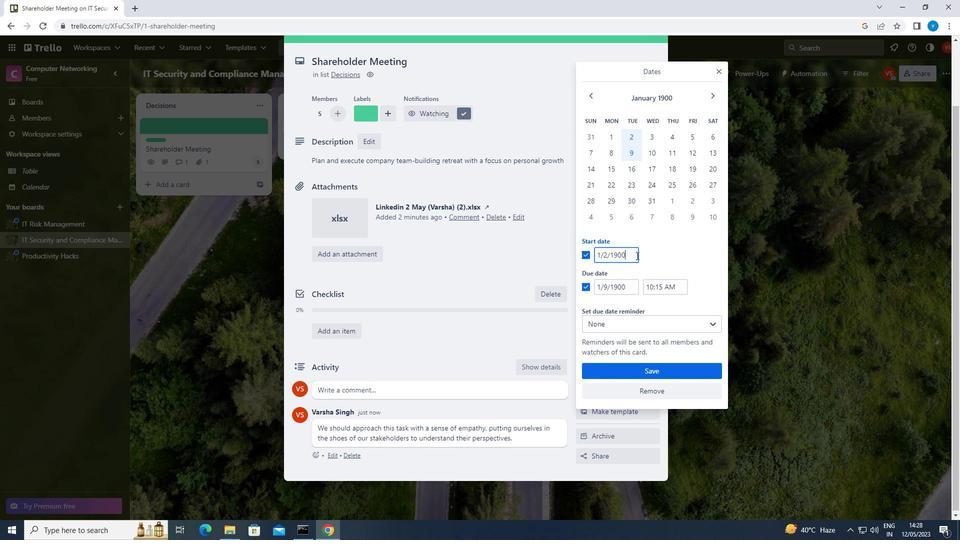 
Action: Key pressed <Key.backspace><Key.backspace><Key.backspace><Key.backspace><Key.backspace><Key.backspace><Key.backspace><Key.backspace><Key.backspace><Key.backspace><Key.backspace><Key.backspace><Key.backspace><Key.backspace><Key.backspace>01/03/1900
Screenshot: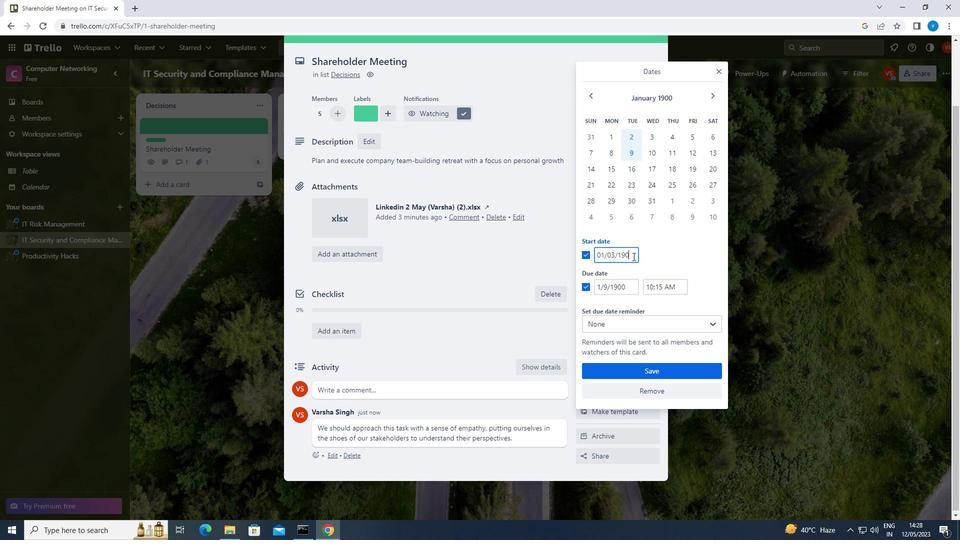 
Action: Mouse moved to (626, 284)
Screenshot: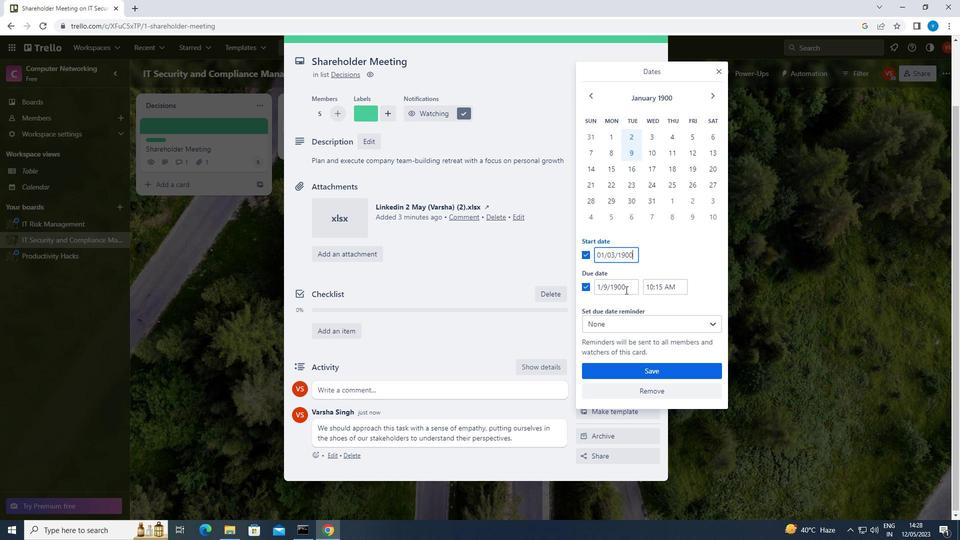 
Action: Mouse pressed left at (626, 284)
Screenshot: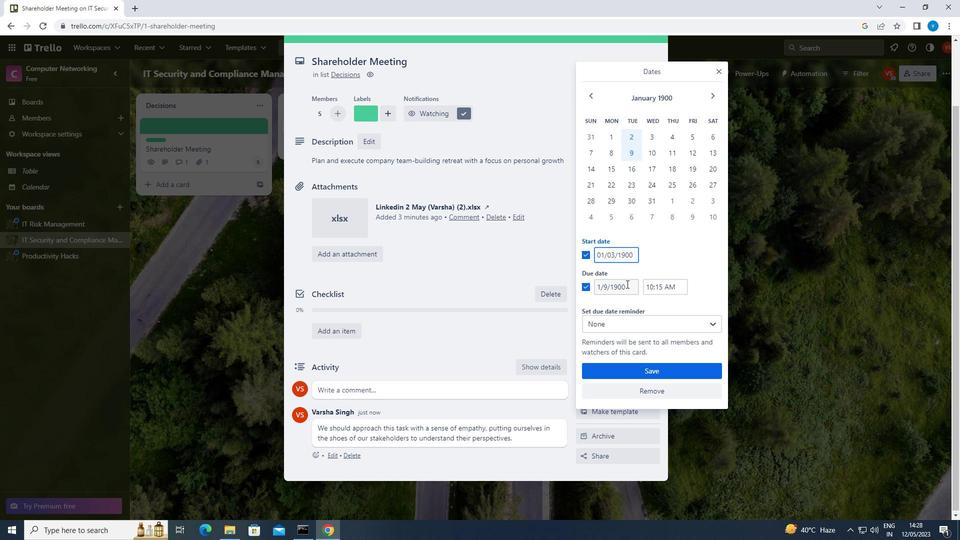 
Action: Key pressed <Key.backspace><Key.backspace><Key.backspace><Key.backspace><Key.backspace><Key.backspace><Key.backspace><Key.backspace><Key.backspace><Key.backspace><Key.backspace><Key.backspace><Key.backspace><Key.backspace>01/10/1900
Screenshot: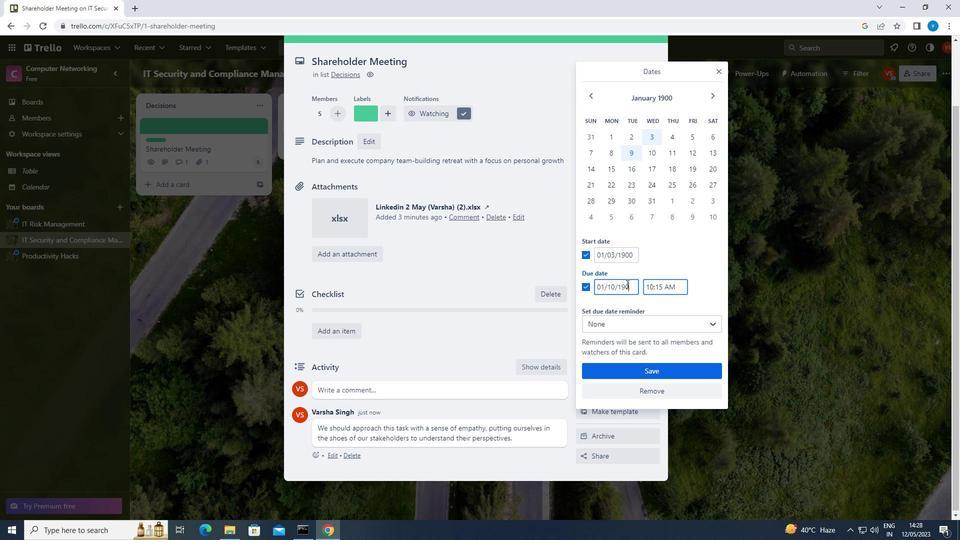 
Action: Mouse moved to (623, 372)
Screenshot: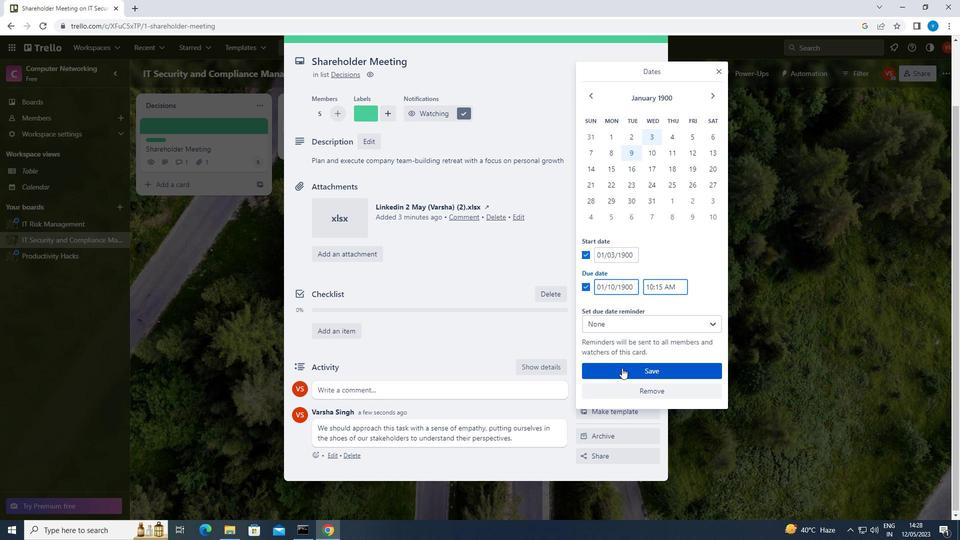 
Action: Mouse pressed left at (623, 372)
Screenshot: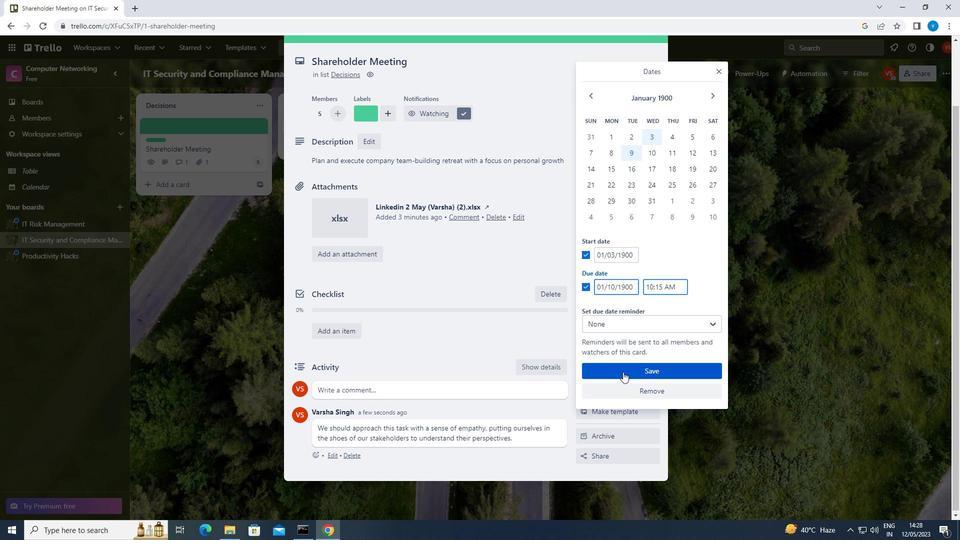 
